 Task: Reply All to email with the signature Eva Nelson with the subject Request for a change in project budget from softage.1@softage.net with the message Can you please send me the latest sales report?
Action: Mouse moved to (27, 46)
Screenshot: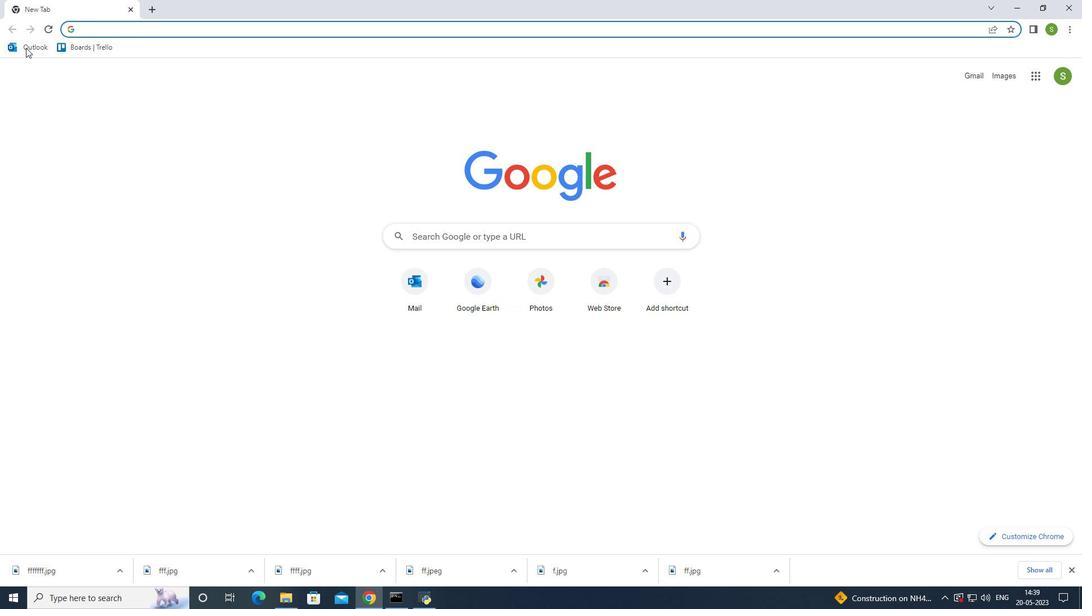 
Action: Mouse pressed left at (27, 46)
Screenshot: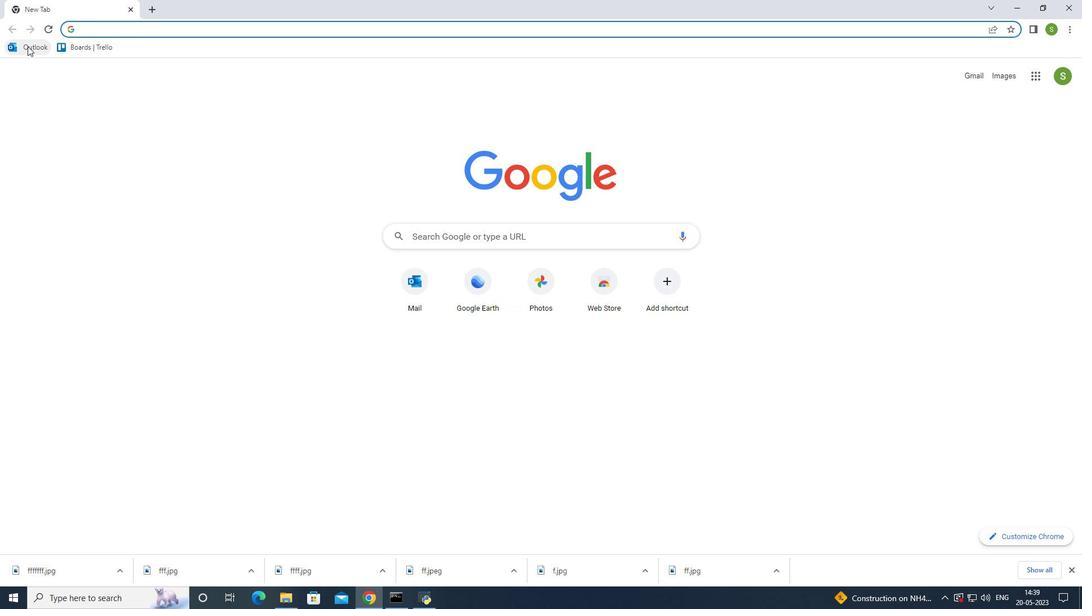 
Action: Mouse moved to (214, 159)
Screenshot: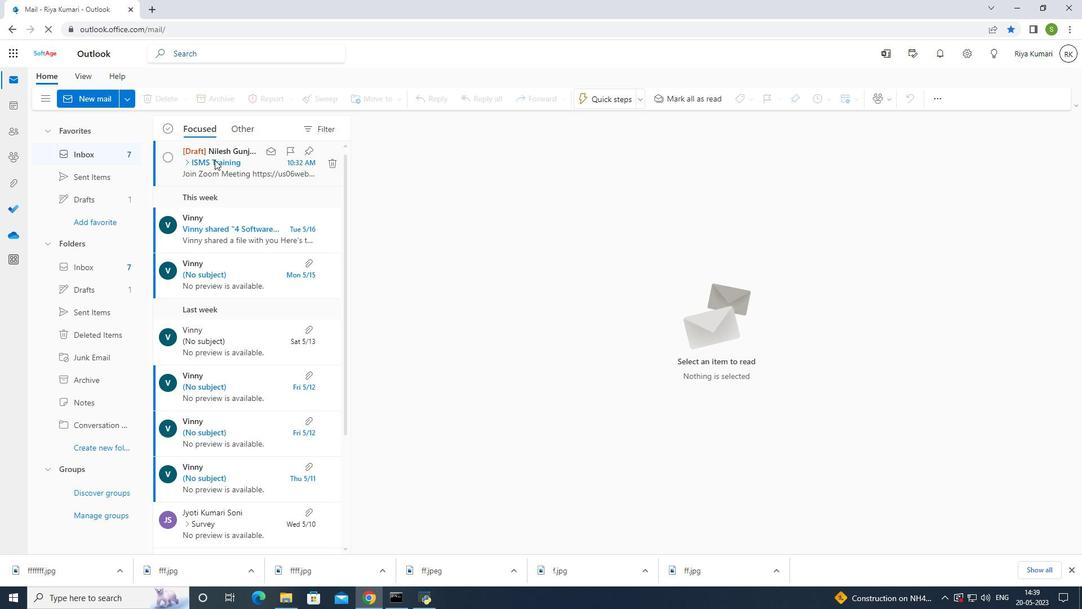 
Action: Mouse pressed left at (214, 159)
Screenshot: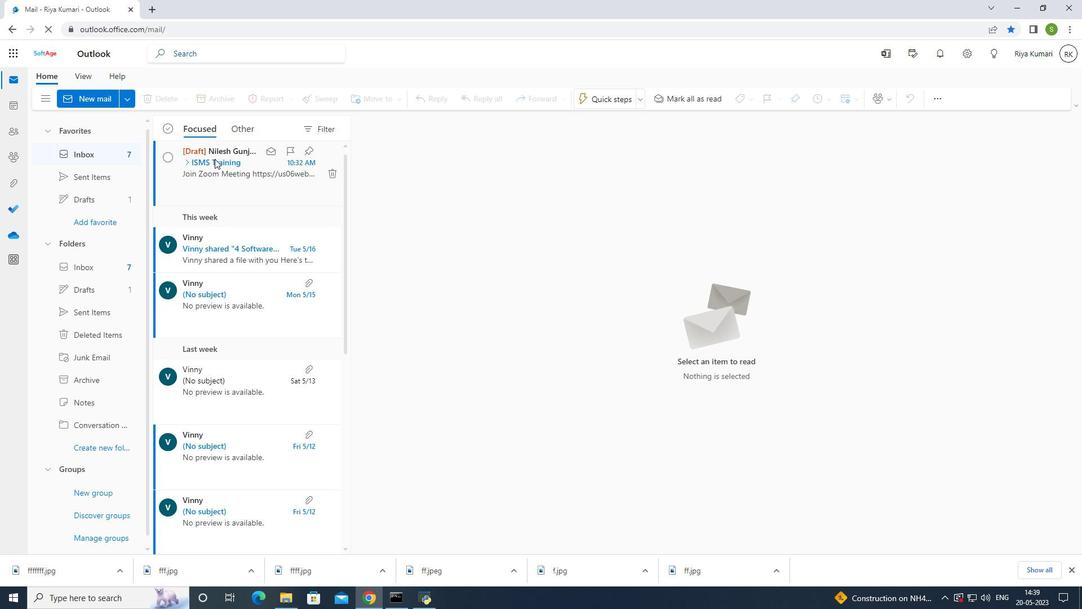 
Action: Mouse pressed left at (214, 159)
Screenshot: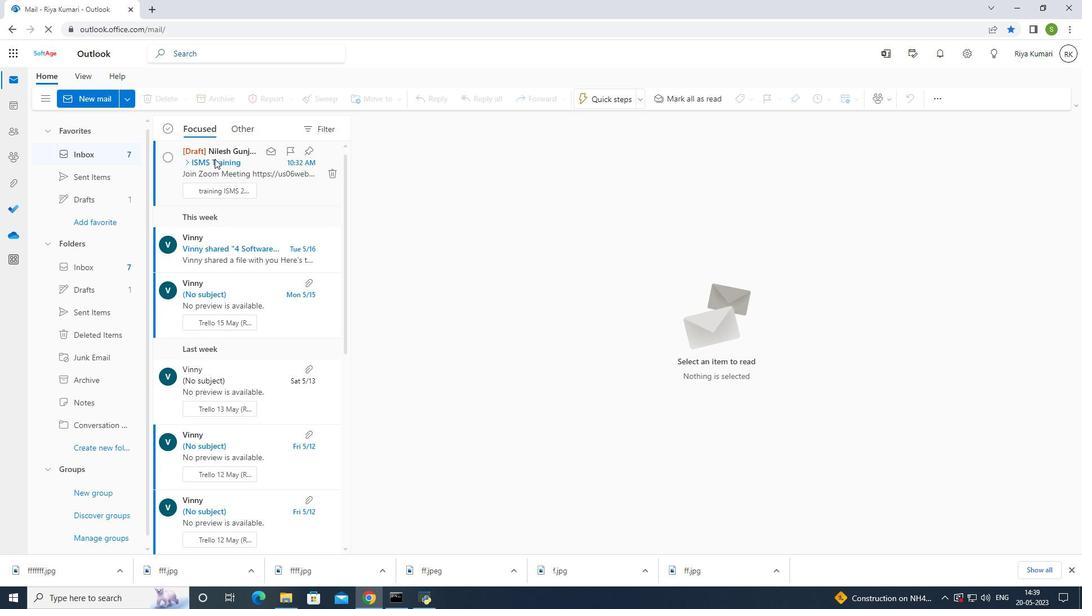 
Action: Mouse moved to (697, 17)
Screenshot: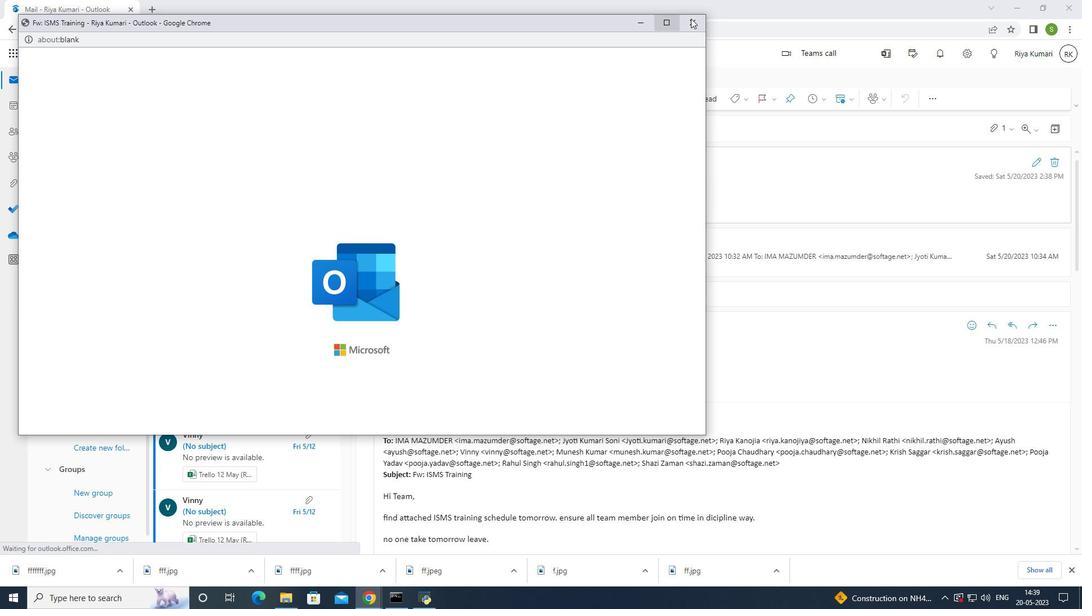 
Action: Mouse pressed left at (697, 17)
Screenshot: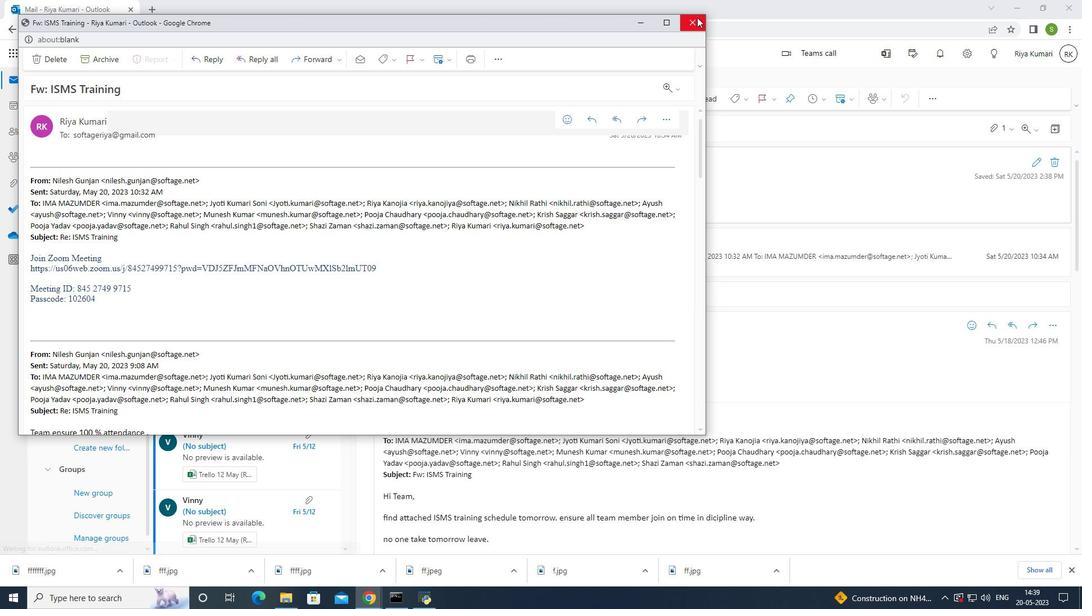 
Action: Mouse moved to (999, 343)
Screenshot: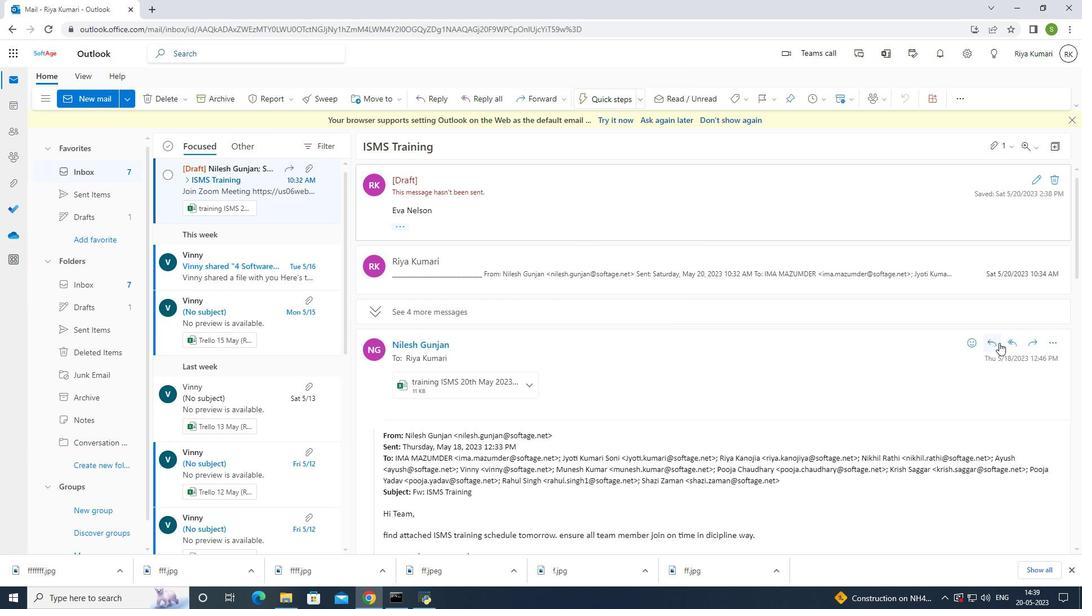 
Action: Mouse pressed left at (999, 343)
Screenshot: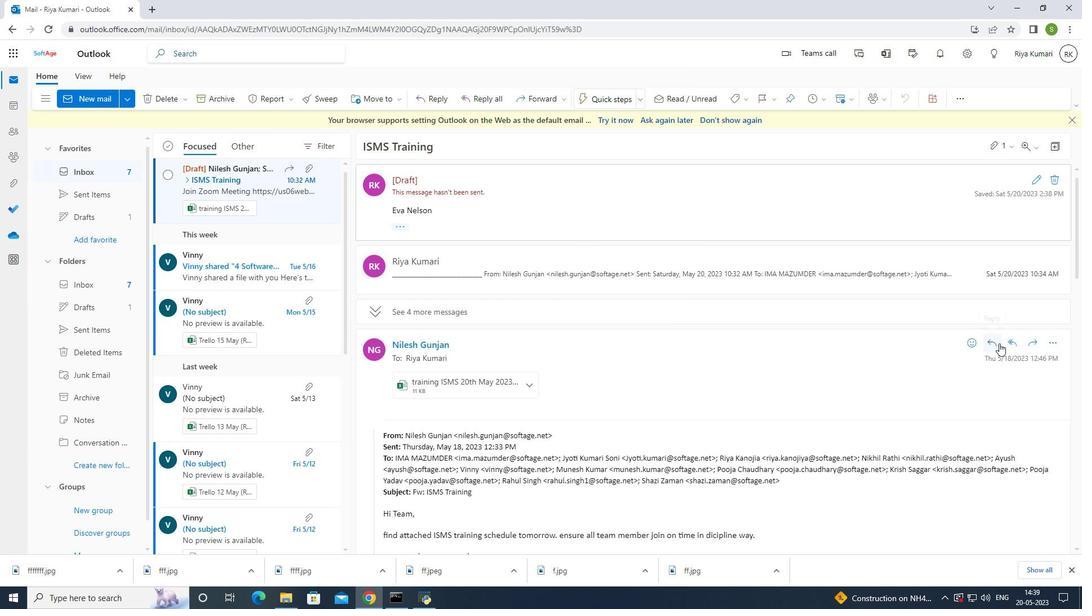 
Action: Mouse moved to (734, 99)
Screenshot: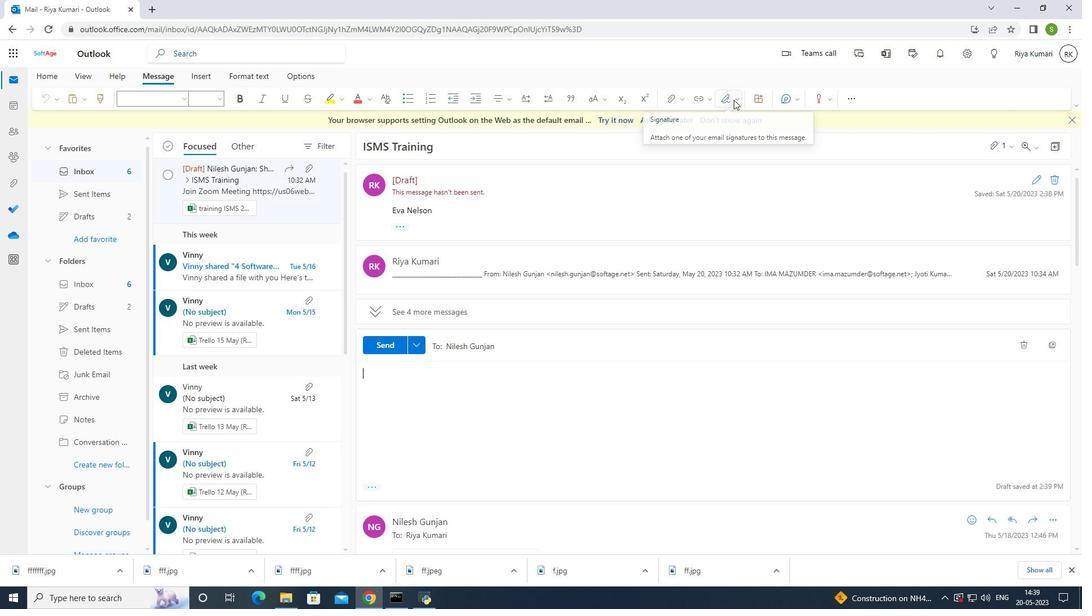 
Action: Mouse pressed left at (734, 99)
Screenshot: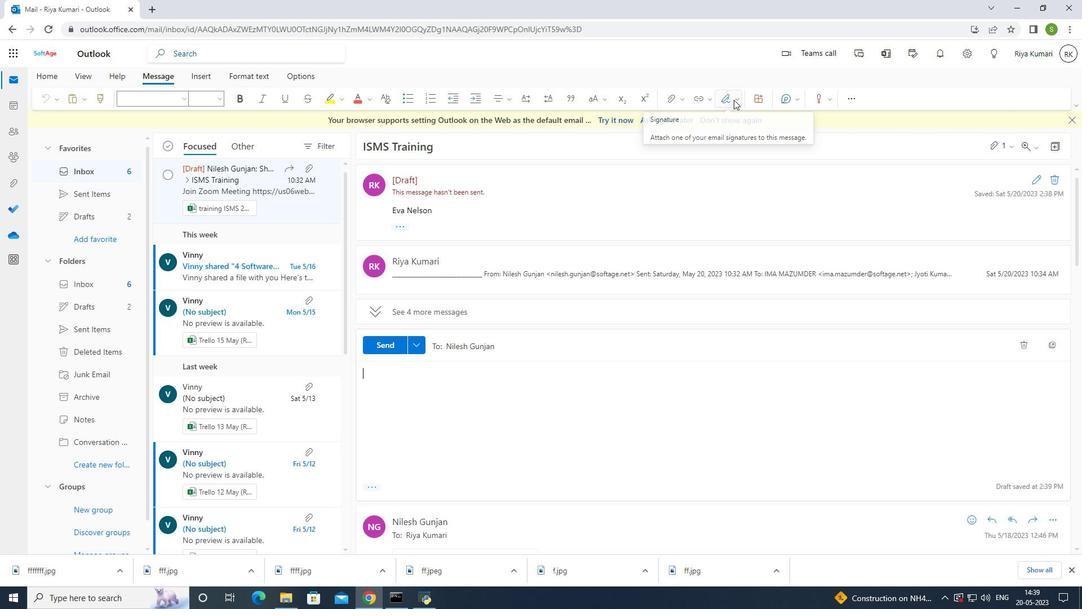
Action: Mouse moved to (718, 147)
Screenshot: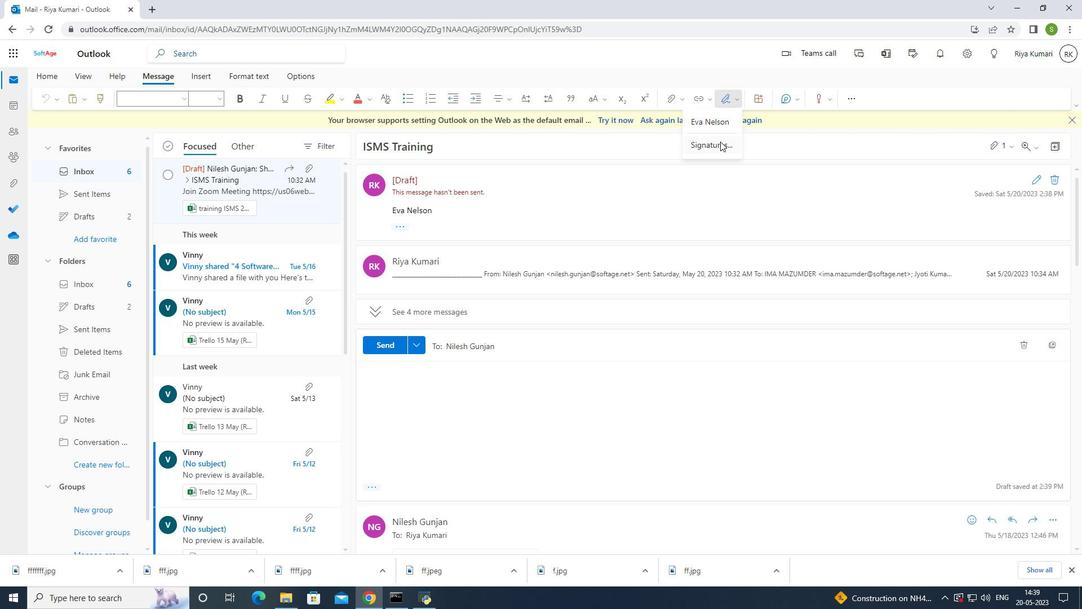 
Action: Mouse pressed left at (718, 147)
Screenshot: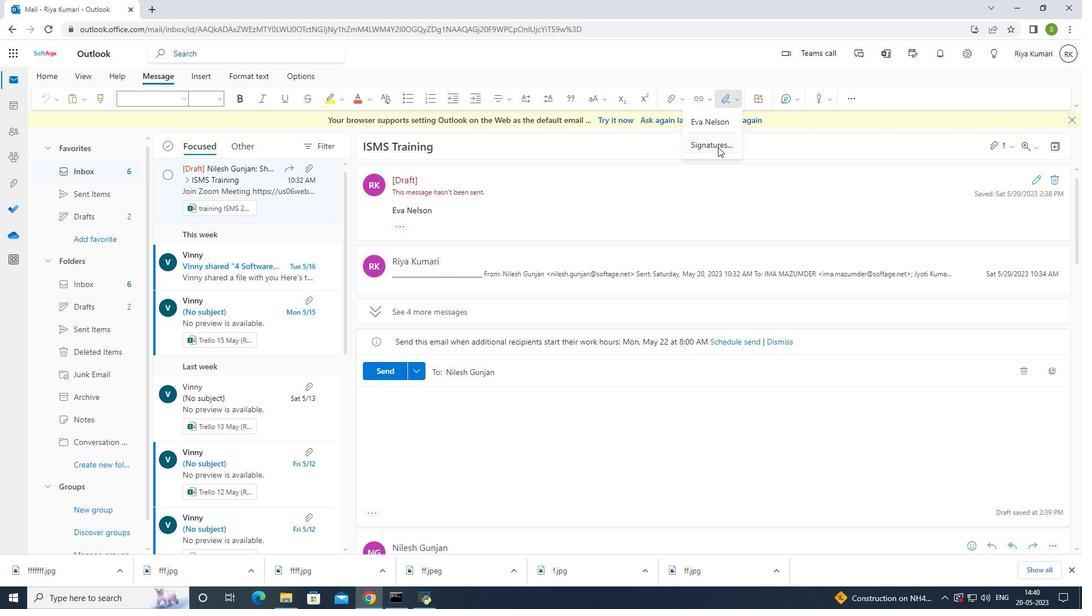 
Action: Mouse moved to (605, 186)
Screenshot: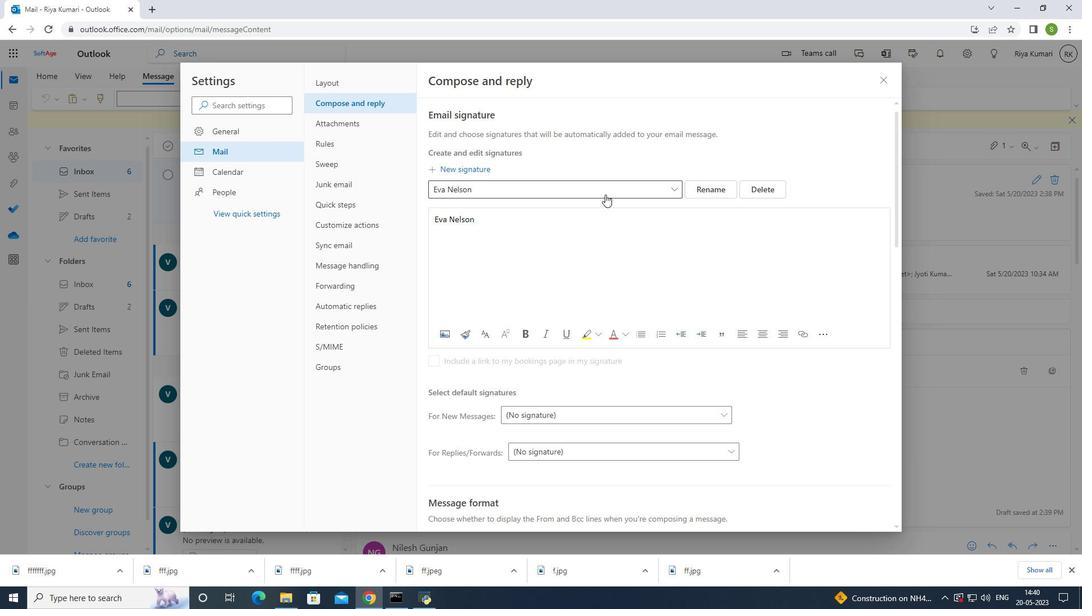 
Action: Mouse pressed left at (605, 186)
Screenshot: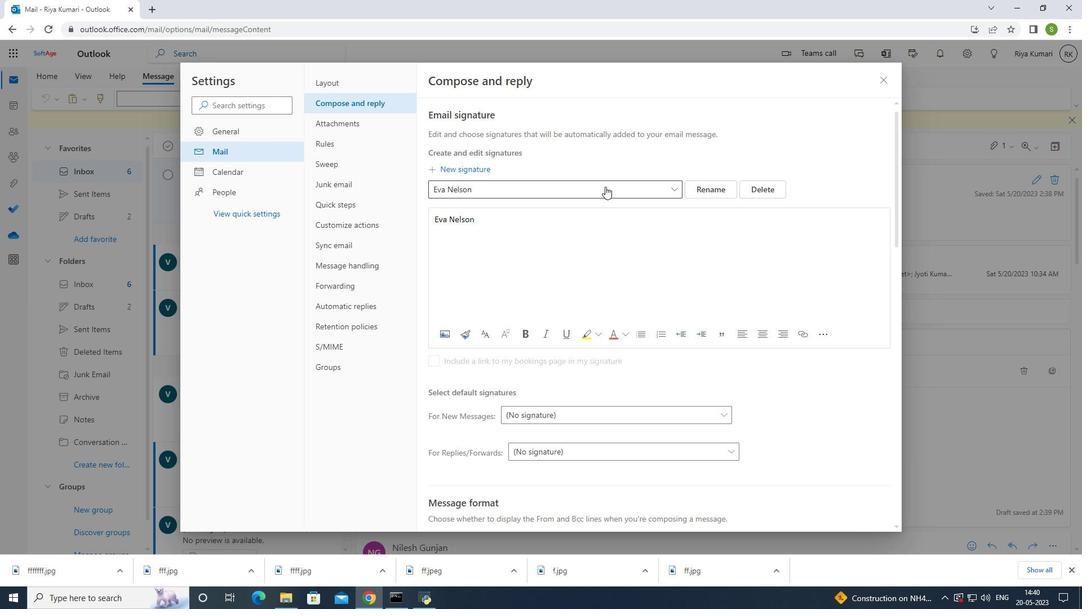 
Action: Key pressed <Key.backspace><Key.backspace>
Screenshot: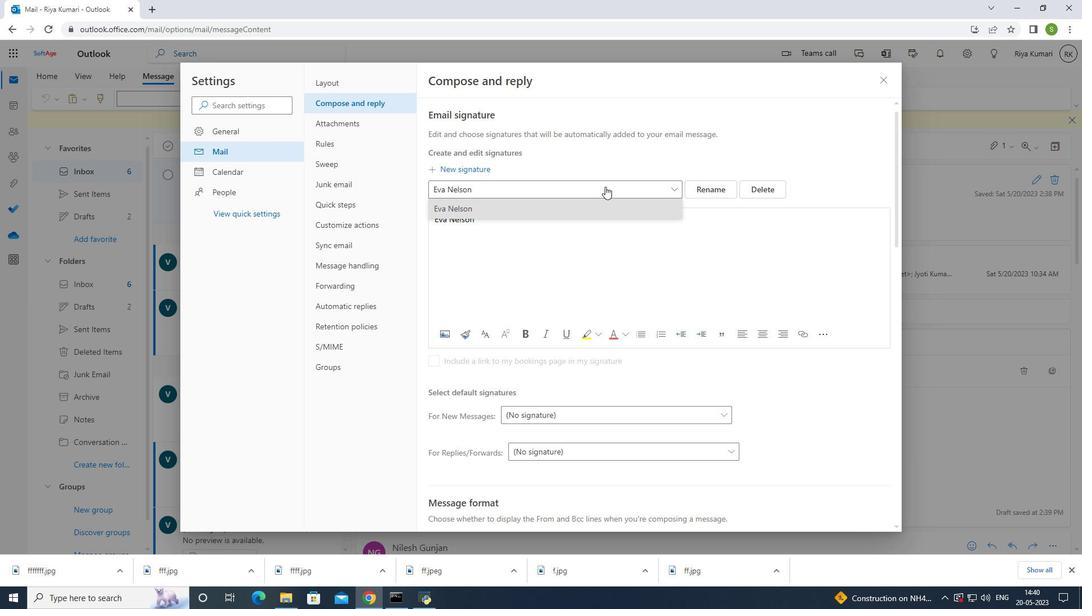 
Action: Mouse moved to (474, 186)
Screenshot: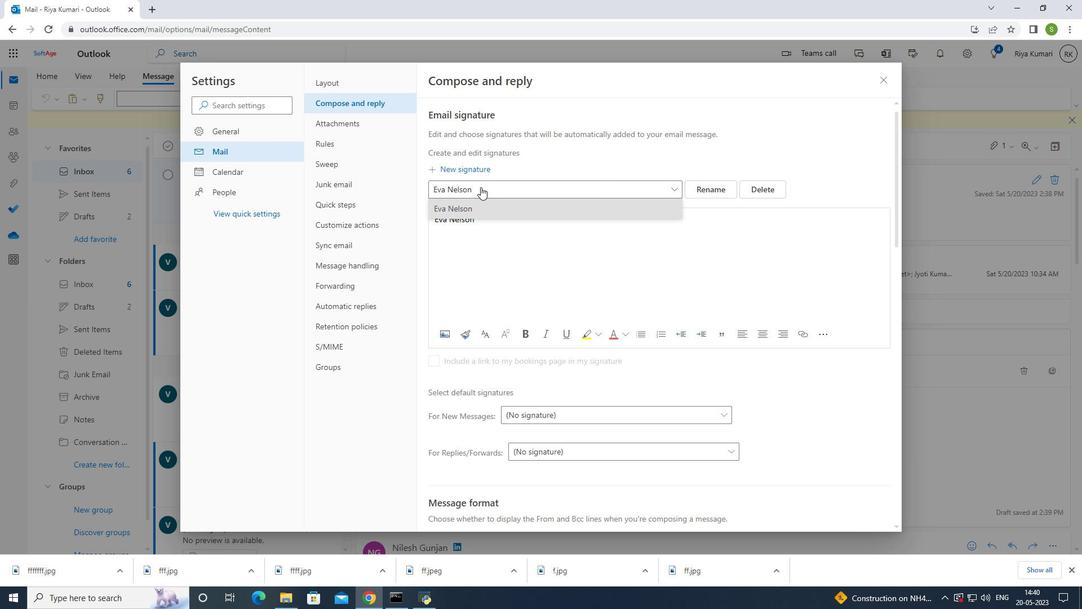 
Action: Mouse pressed left at (474, 186)
Screenshot: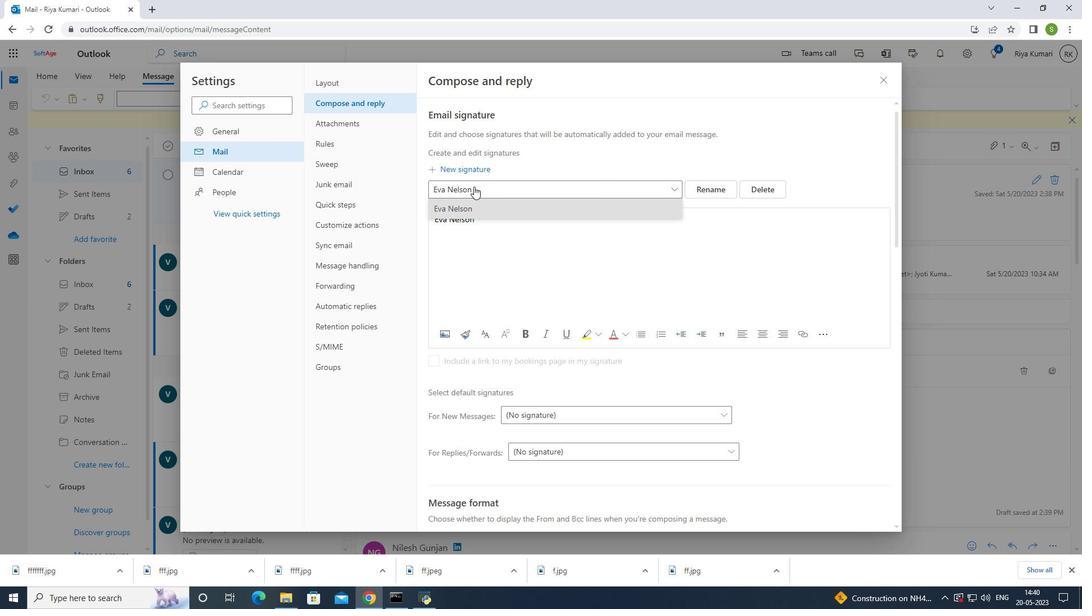 
Action: Mouse moved to (473, 191)
Screenshot: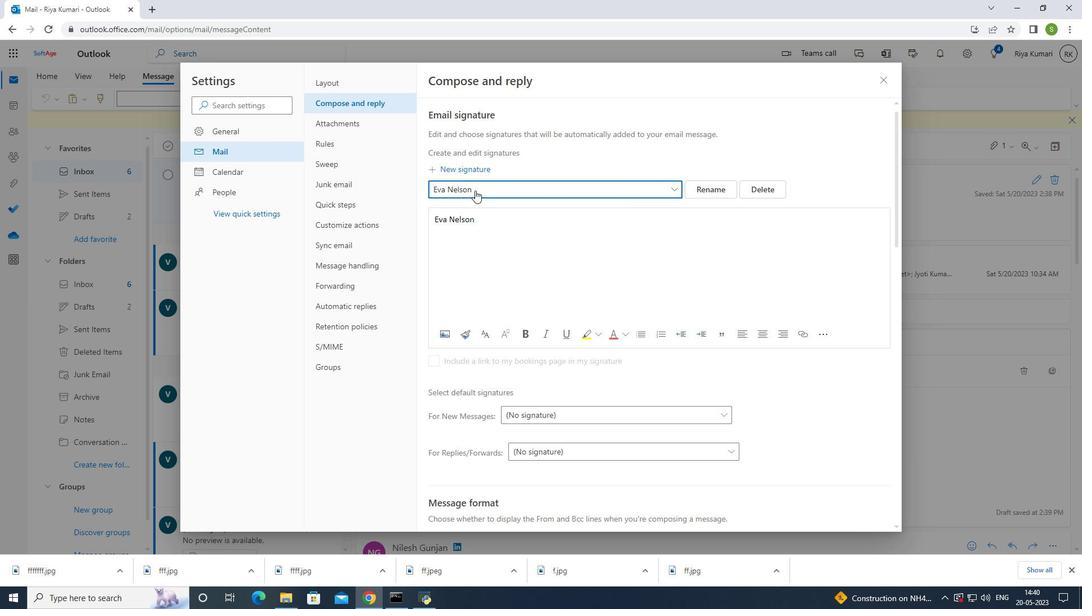 
Action: Mouse pressed left at (473, 191)
Screenshot: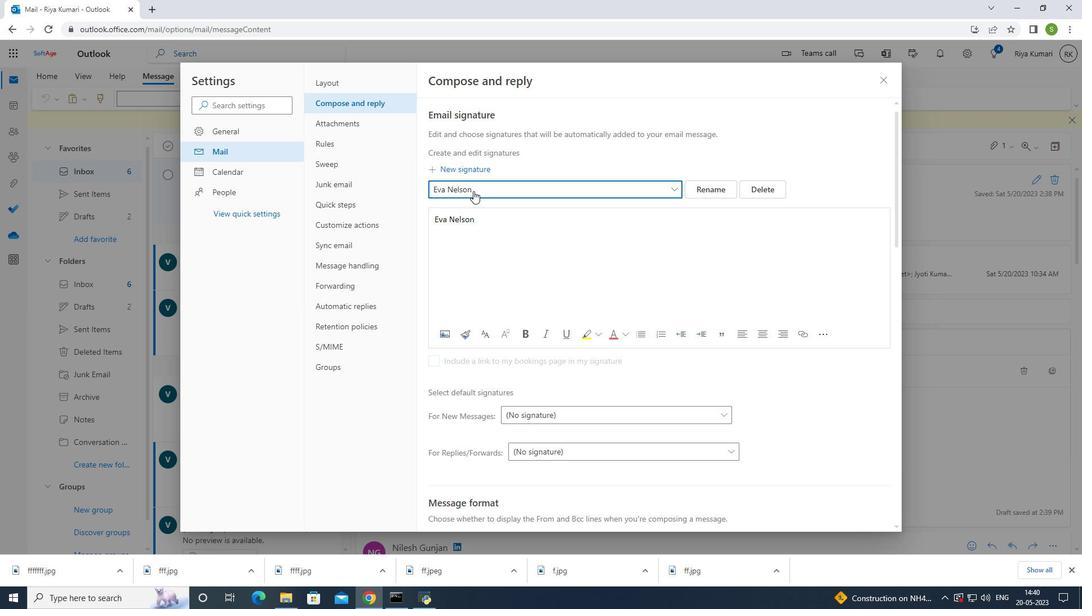 
Action: Mouse pressed left at (473, 191)
Screenshot: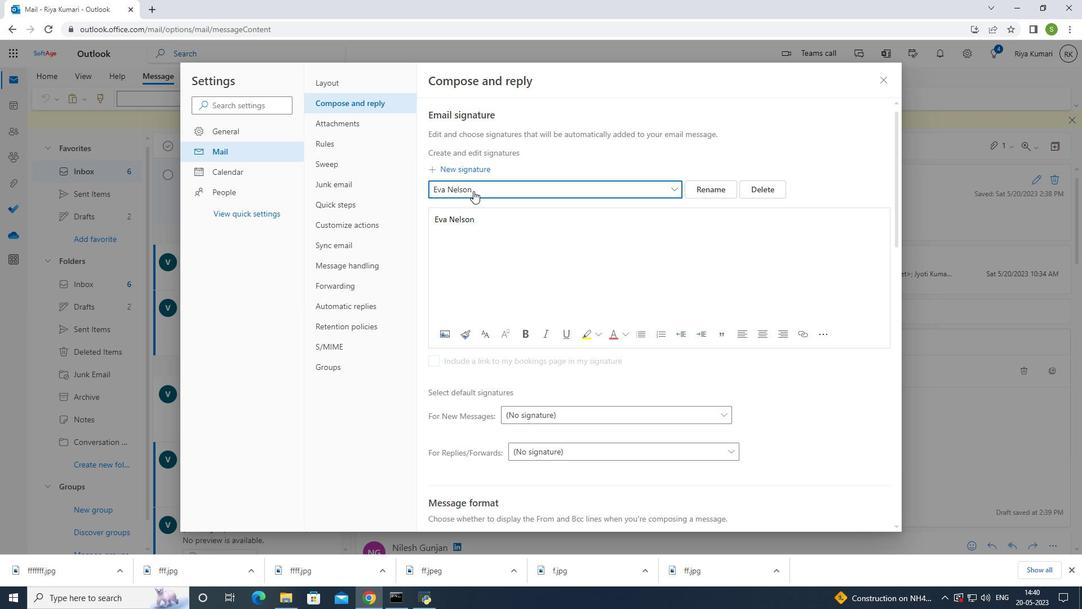 
Action: Mouse pressed left at (473, 191)
Screenshot: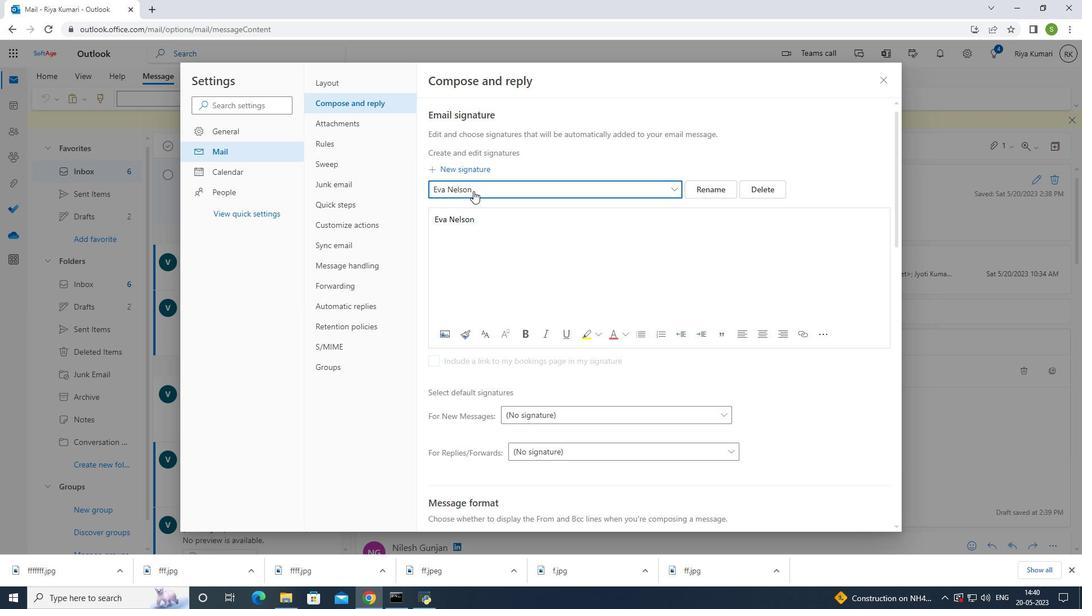 
Action: Mouse moved to (571, 207)
Screenshot: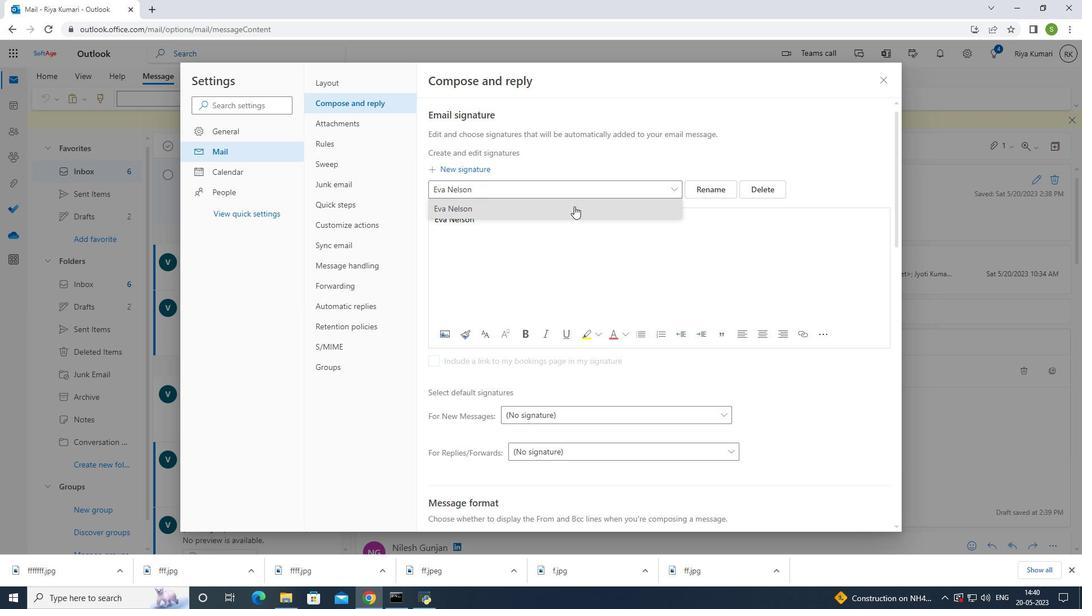 
Action: Mouse pressed left at (571, 207)
Screenshot: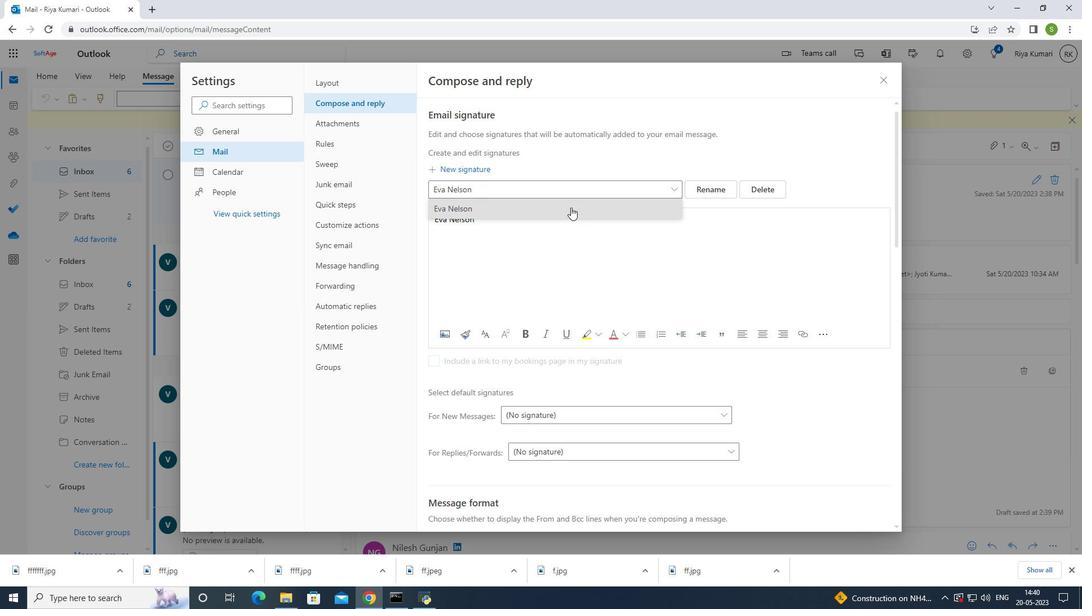 
Action: Mouse moved to (488, 218)
Screenshot: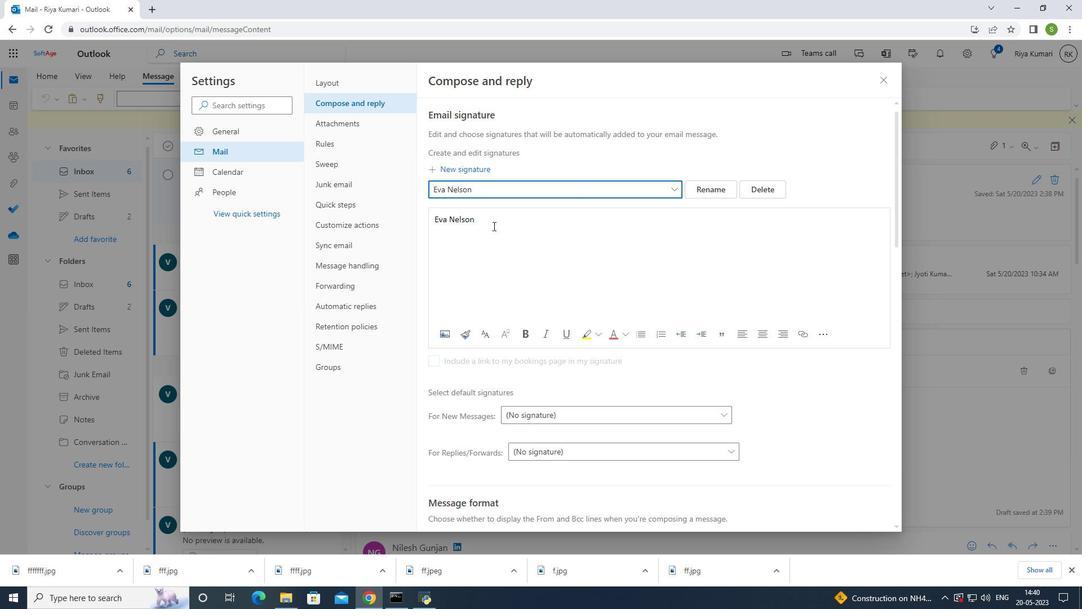 
Action: Mouse pressed left at (488, 218)
Screenshot: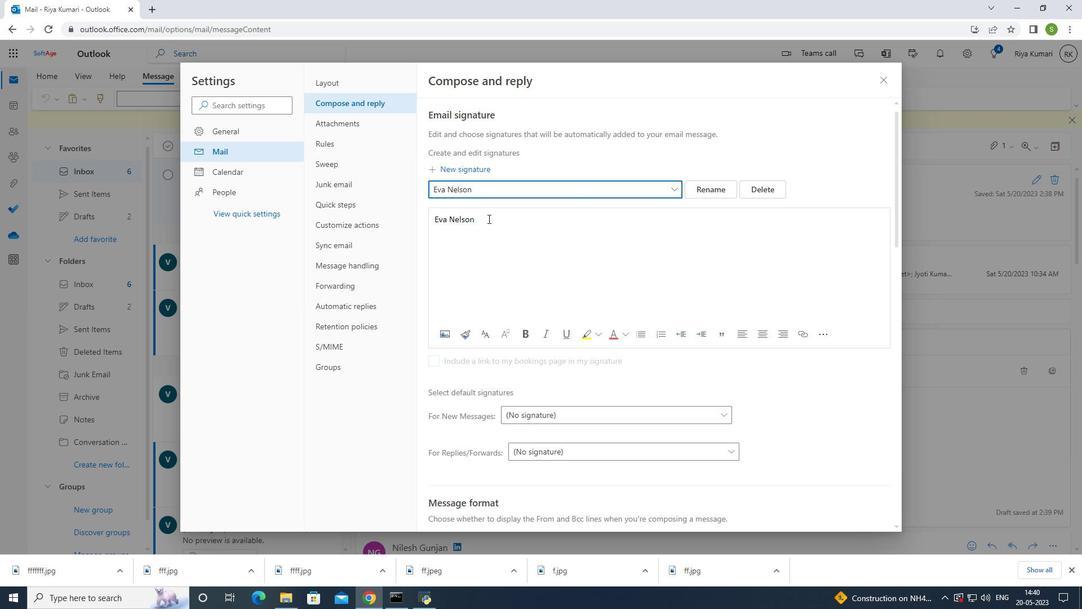 
Action: Mouse moved to (492, 216)
Screenshot: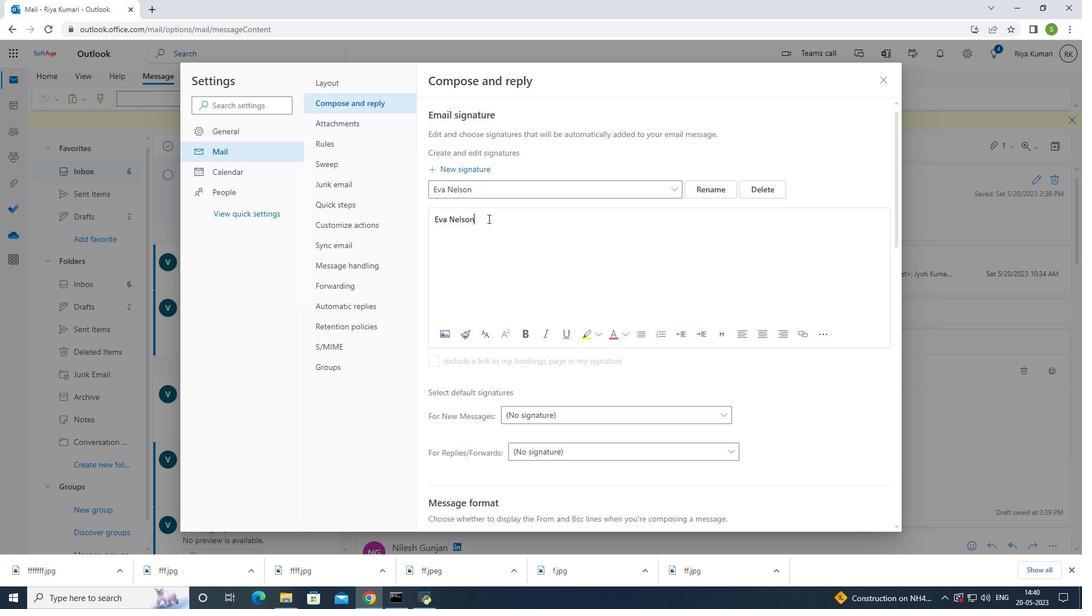 
Action: Key pressed <Key.backspace><Key.backspace><Key.backspace><Key.backspace><Key.backspace><Key.backspace><Key.backspace><Key.backspace><Key.backspace><Key.backspace><Key.backspace><Key.backspace><Key.backspace><Key.backspace><Key.backspace><Key.backspace><Key.shift><Key.shift><Key.shift><Key.shift><Key.shift><Key.shift><Key.shift><Key.shift><Key.shift><Key.shift><Key.shift><Key.shift><Key.shift><Key.shift><Key.shift><Key.shift><Key.shift><Key.shift><Key.shift><Key.shift>Eva<Key.space><Key.shift>Nelson<Key.enter>
Screenshot: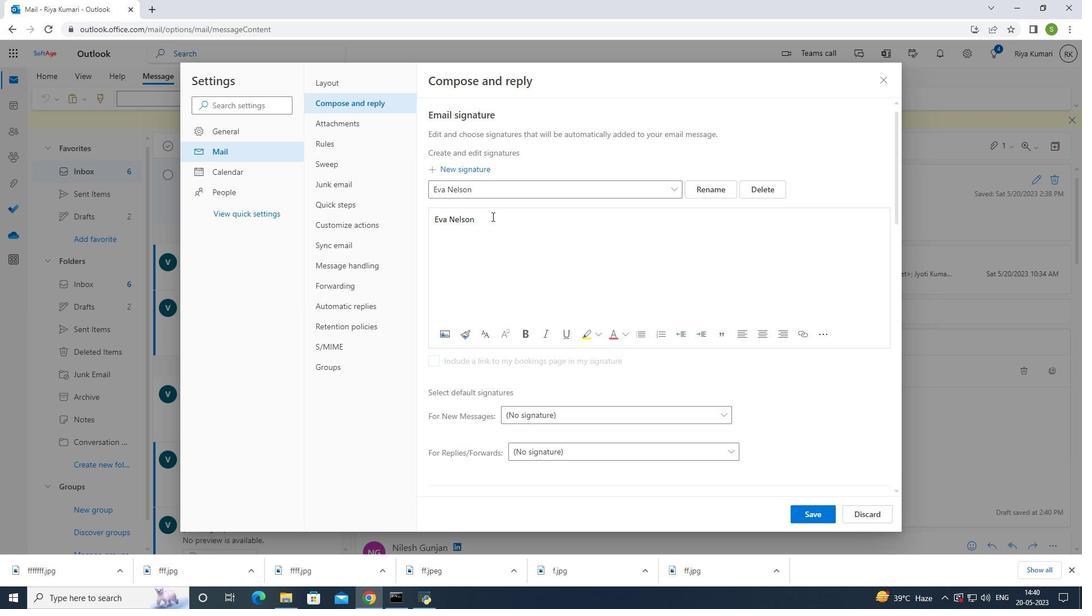 
Action: Mouse moved to (813, 517)
Screenshot: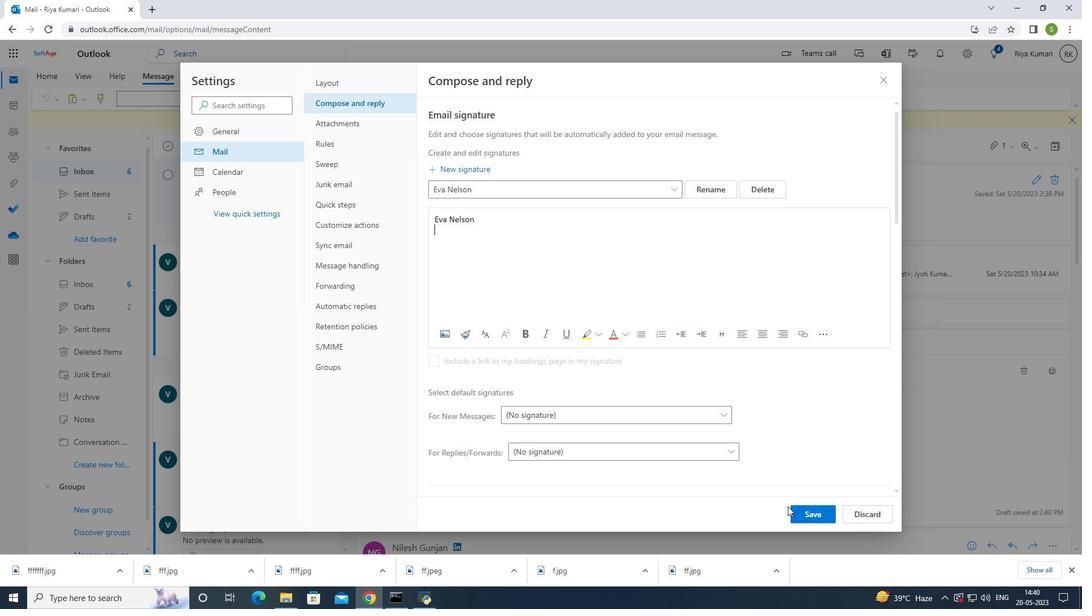 
Action: Mouse pressed left at (813, 517)
Screenshot: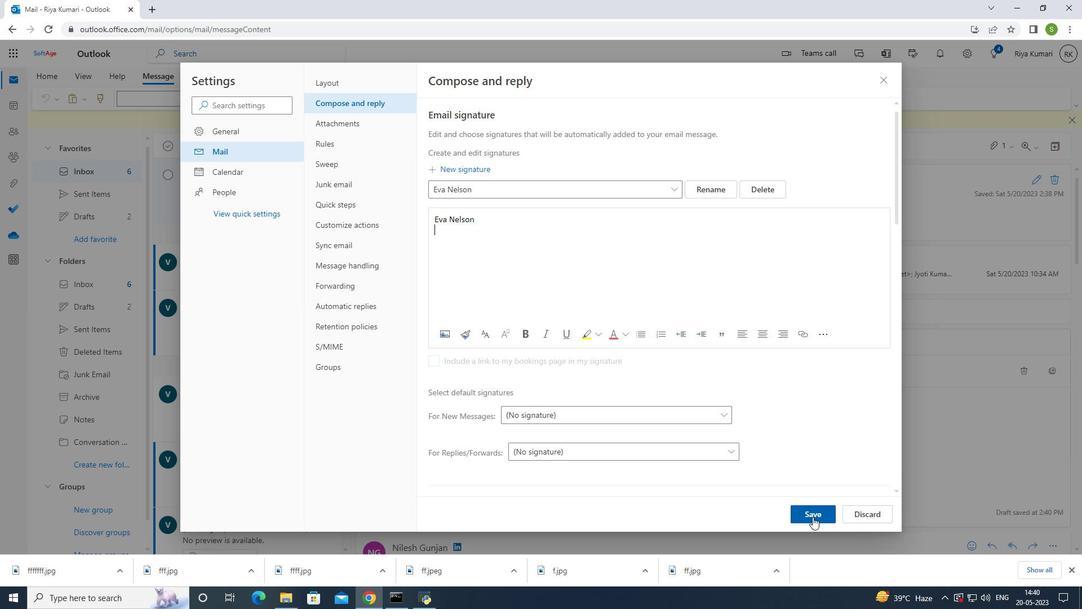 
Action: Mouse moved to (888, 75)
Screenshot: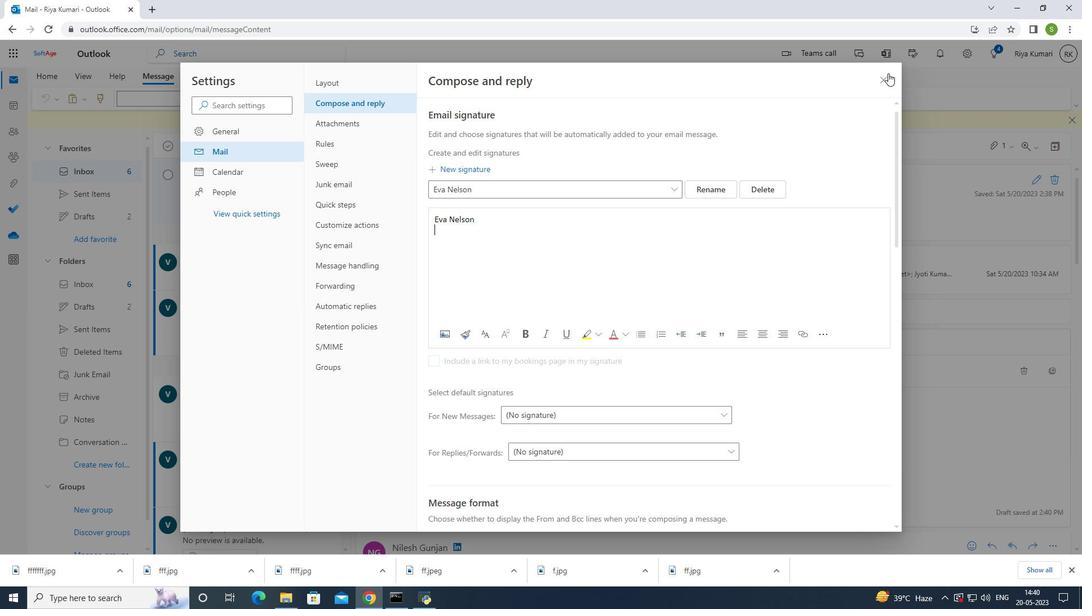 
Action: Mouse pressed left at (888, 75)
Screenshot: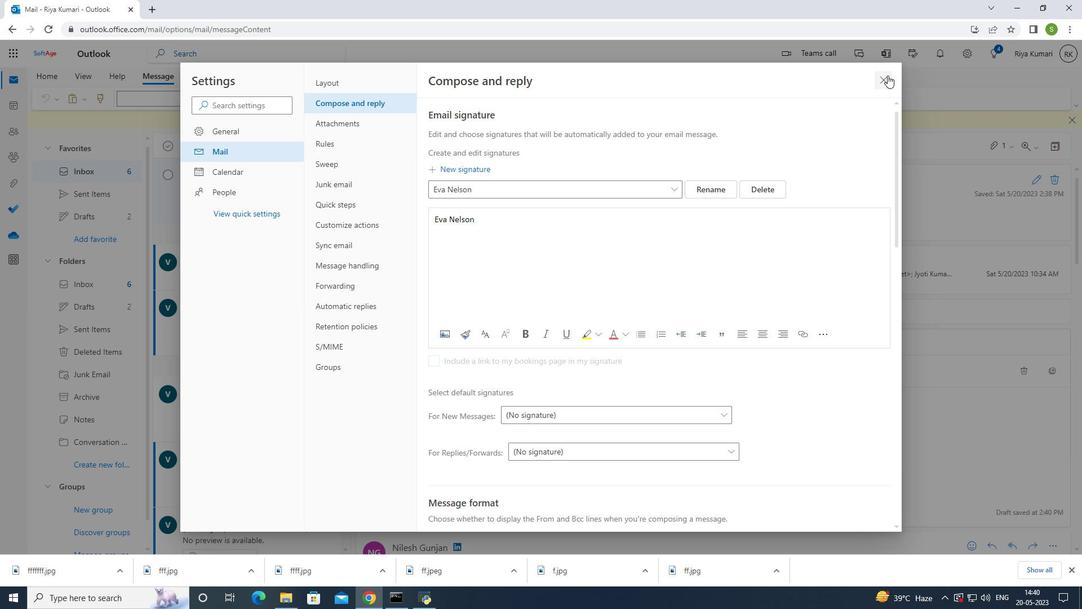 
Action: Mouse moved to (416, 400)
Screenshot: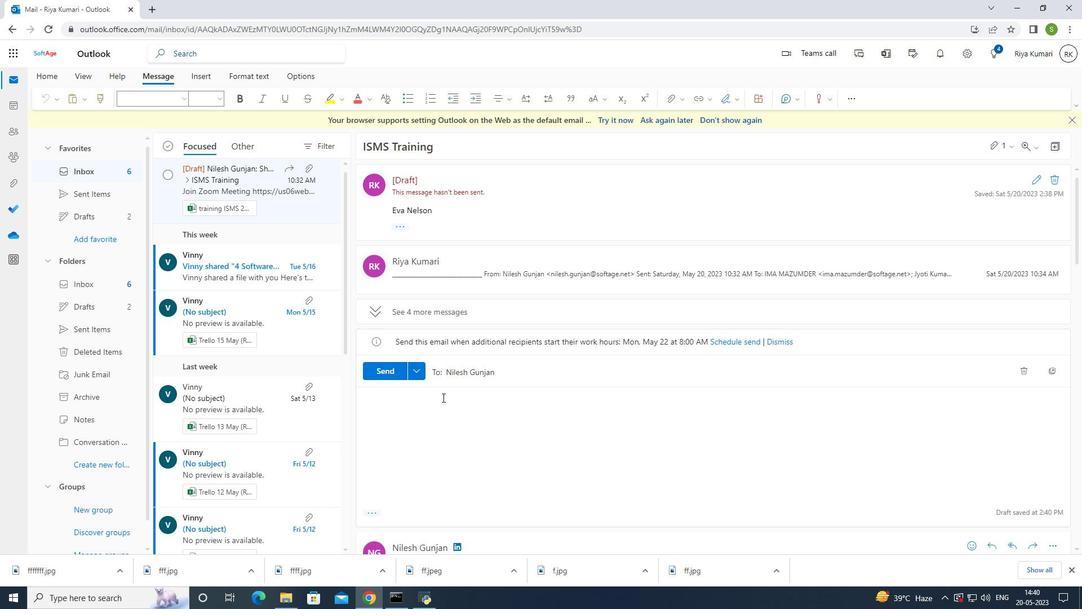 
Action: Mouse pressed left at (416, 400)
Screenshot: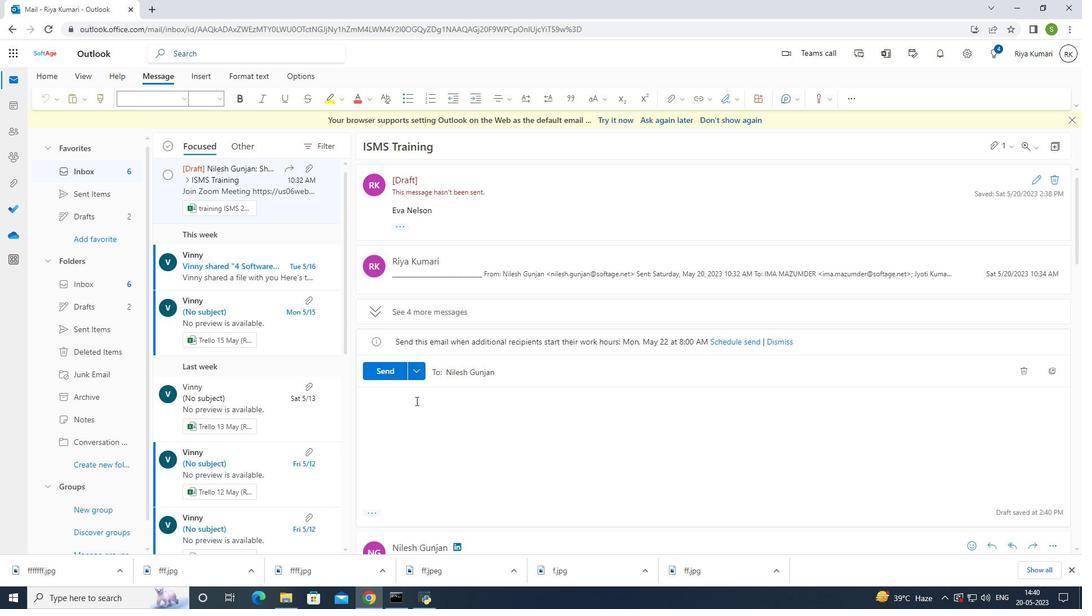 
Action: Mouse moved to (497, 369)
Screenshot: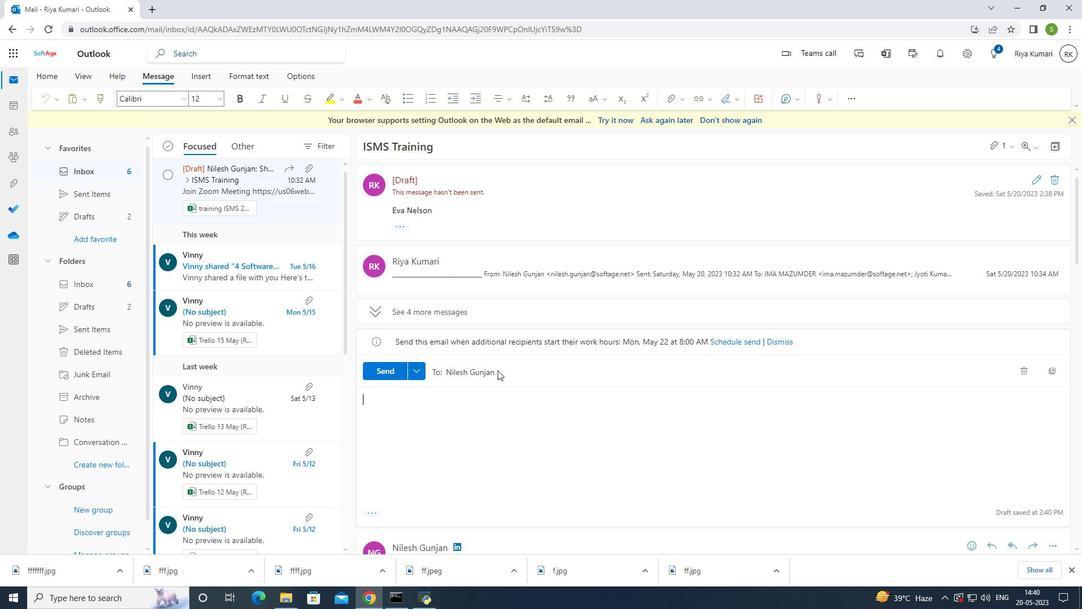 
Action: Mouse pressed left at (497, 369)
Screenshot: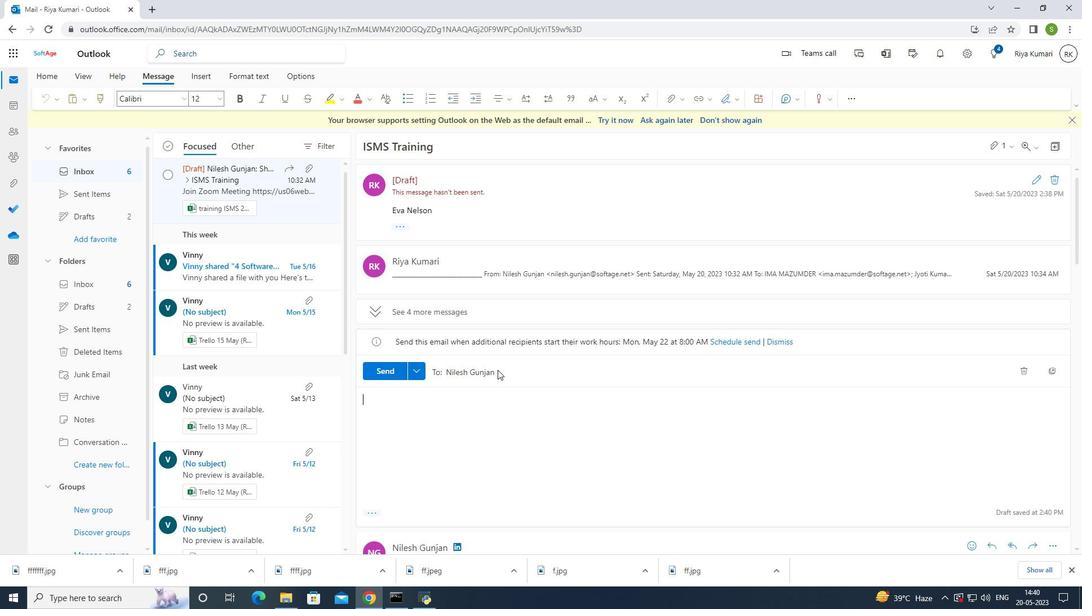 
Action: Mouse moved to (462, 400)
Screenshot: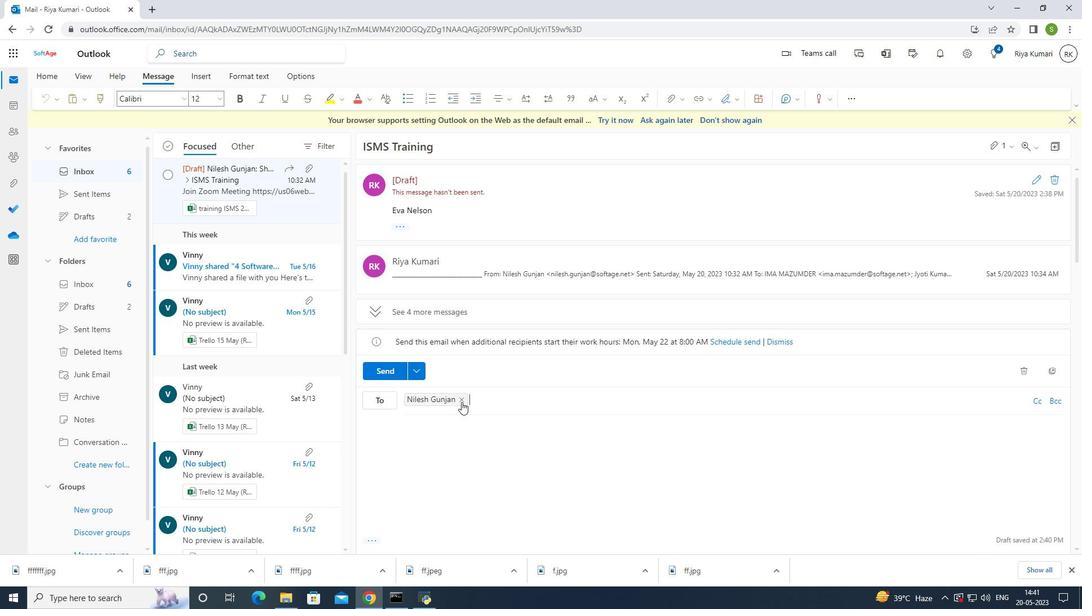 
Action: Mouse pressed left at (462, 400)
Screenshot: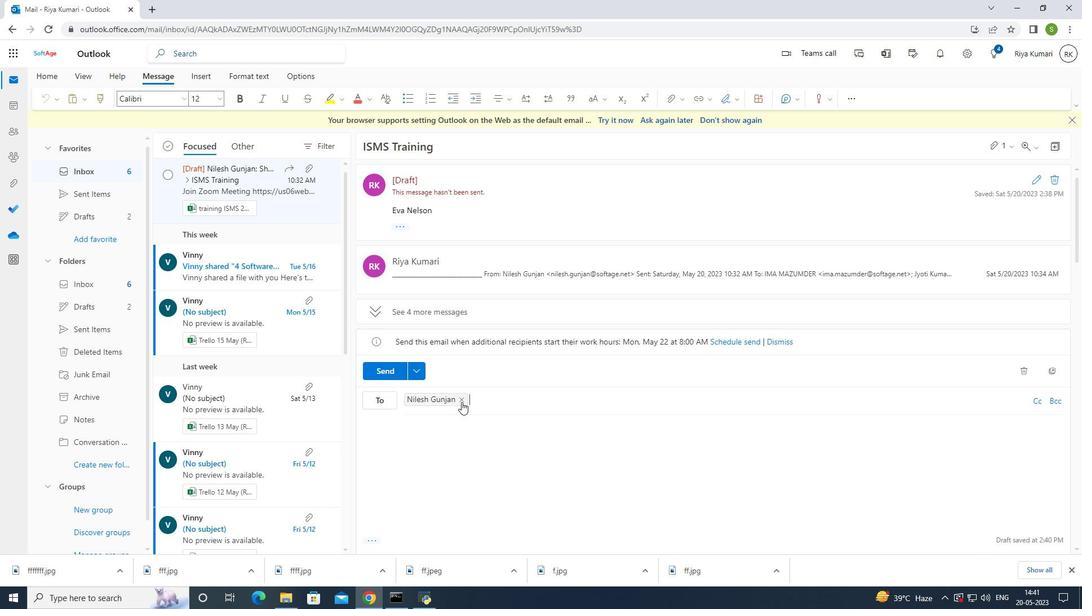 
Action: Mouse moved to (392, 415)
Screenshot: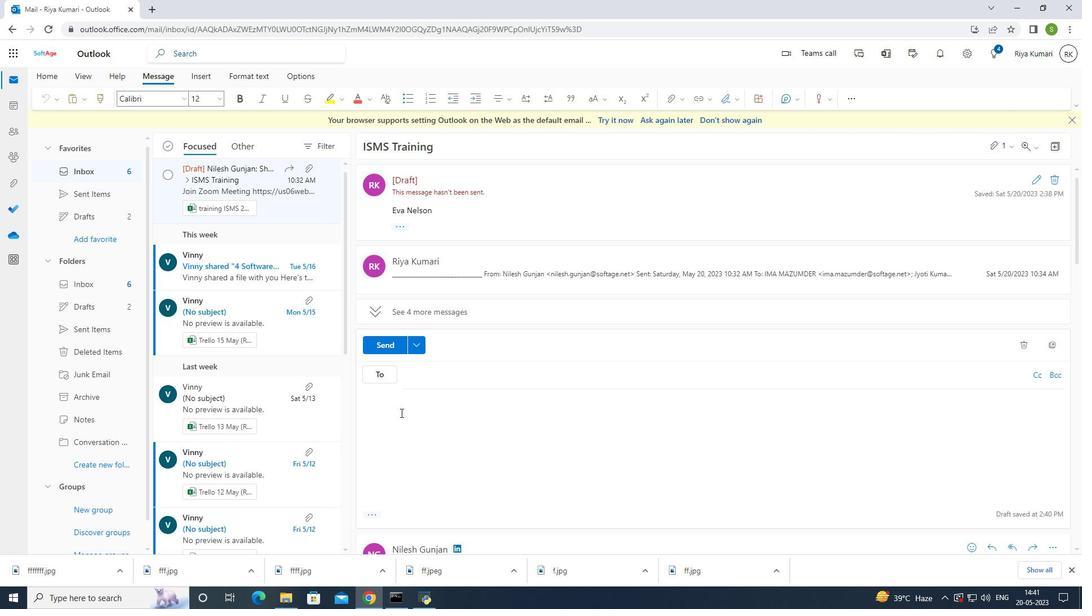 
Action: Mouse pressed right at (392, 415)
Screenshot: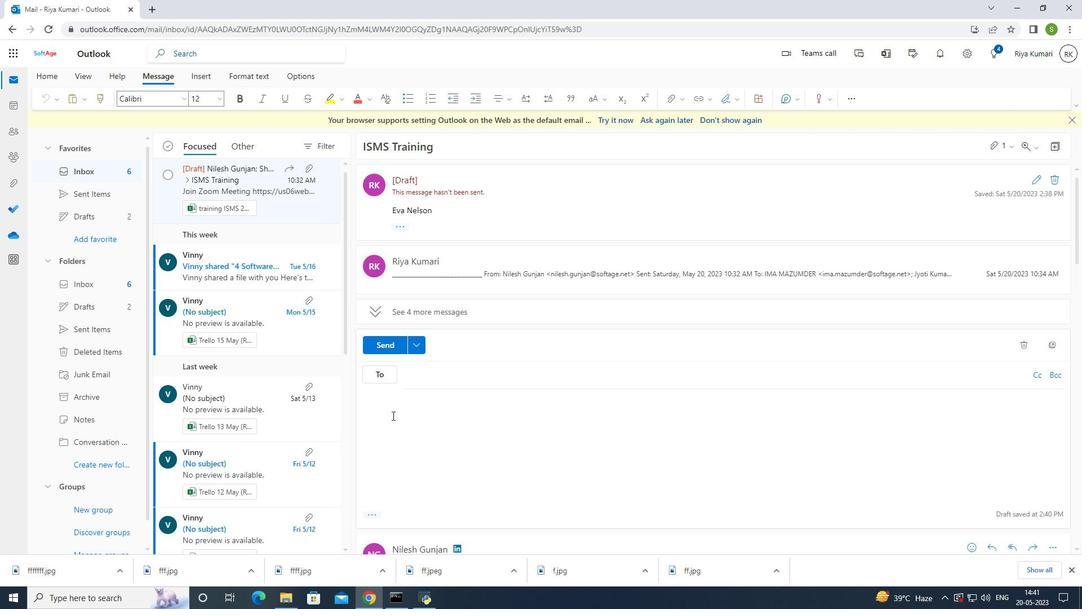 
Action: Key pressed ctrl+V
Screenshot: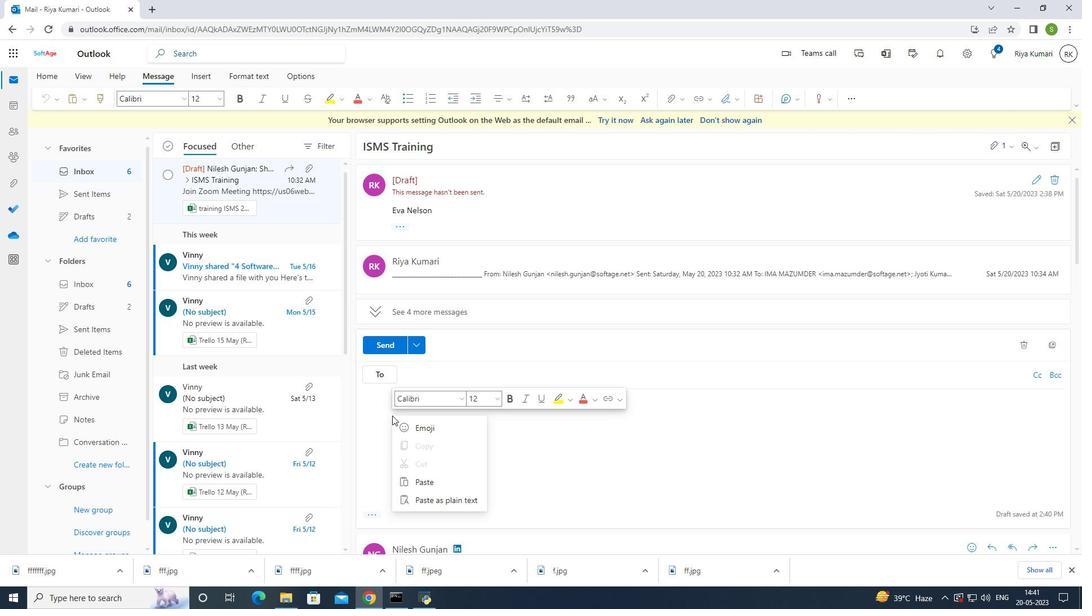 
Action: Mouse moved to (378, 426)
Screenshot: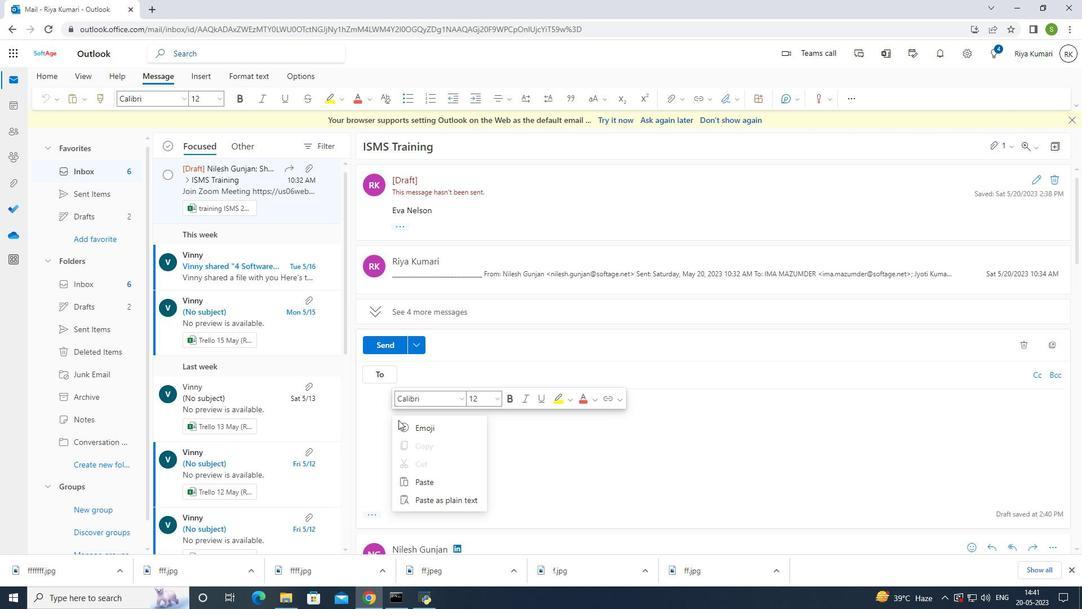 
Action: Mouse pressed left at (378, 426)
Screenshot: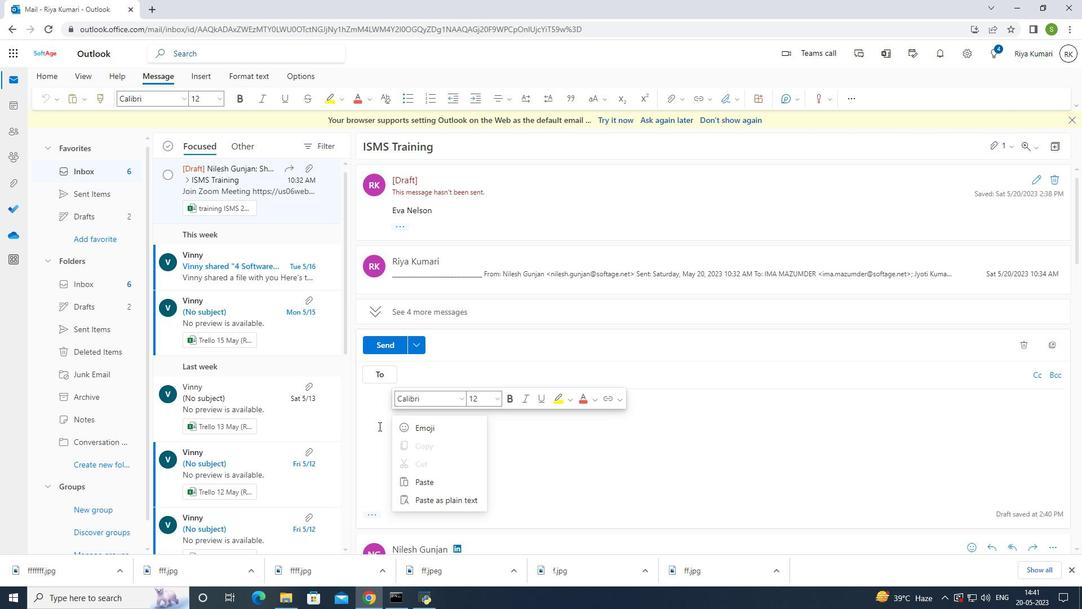 
Action: Mouse moved to (378, 426)
Screenshot: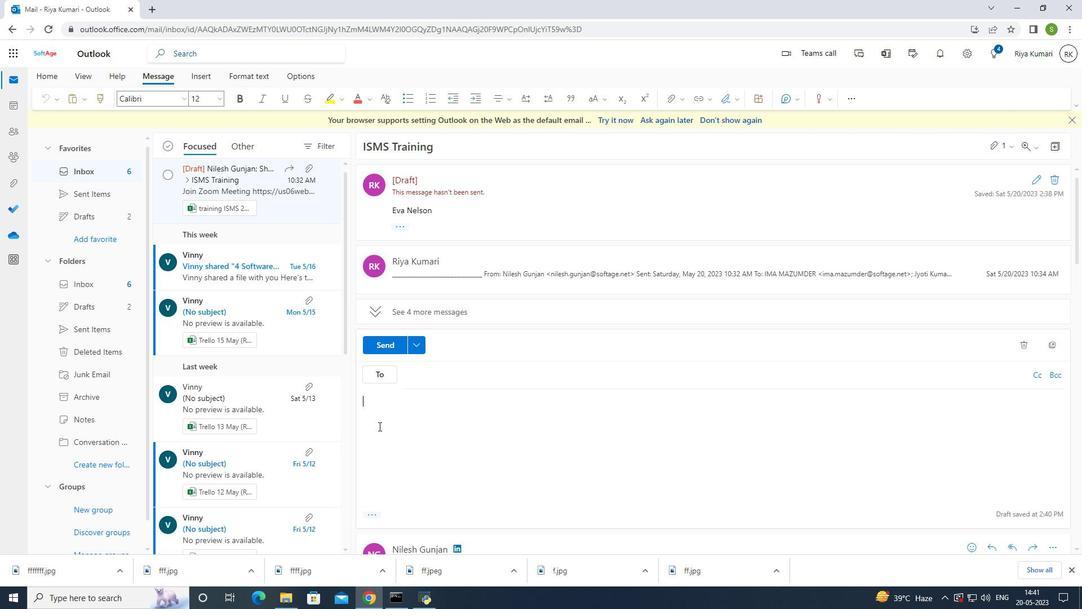 
Action: Key pressed ctrl+V
Screenshot: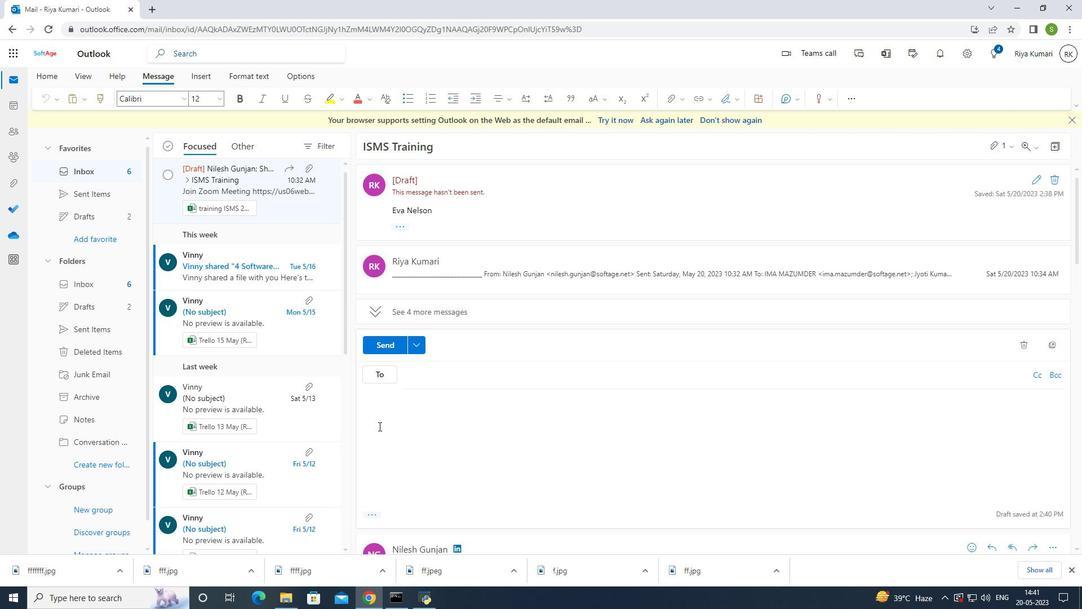 
Action: Mouse moved to (447, 376)
Screenshot: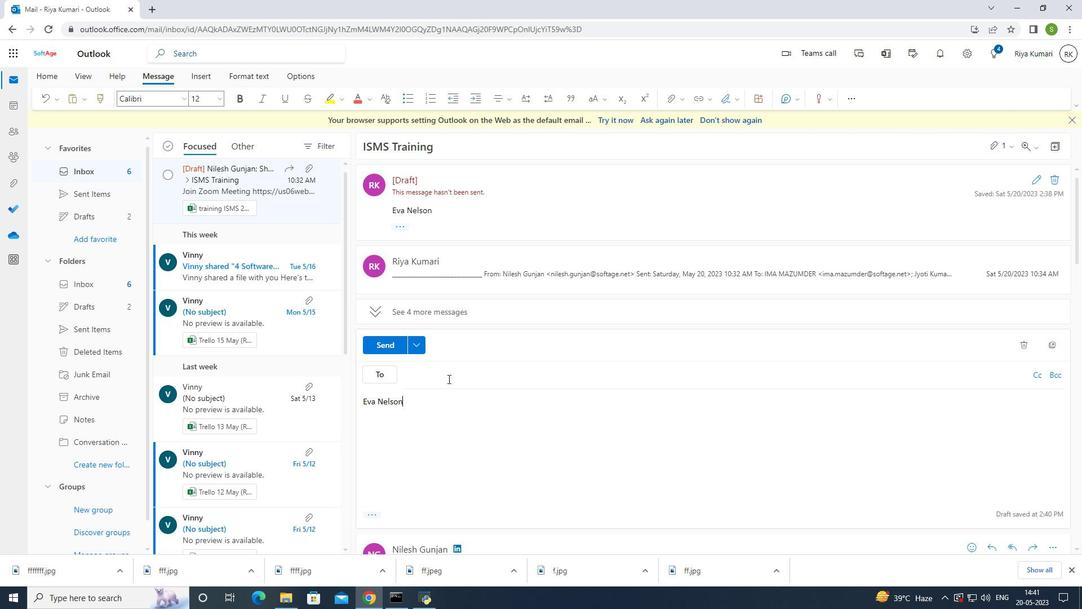 
Action: Mouse pressed left at (447, 376)
Screenshot: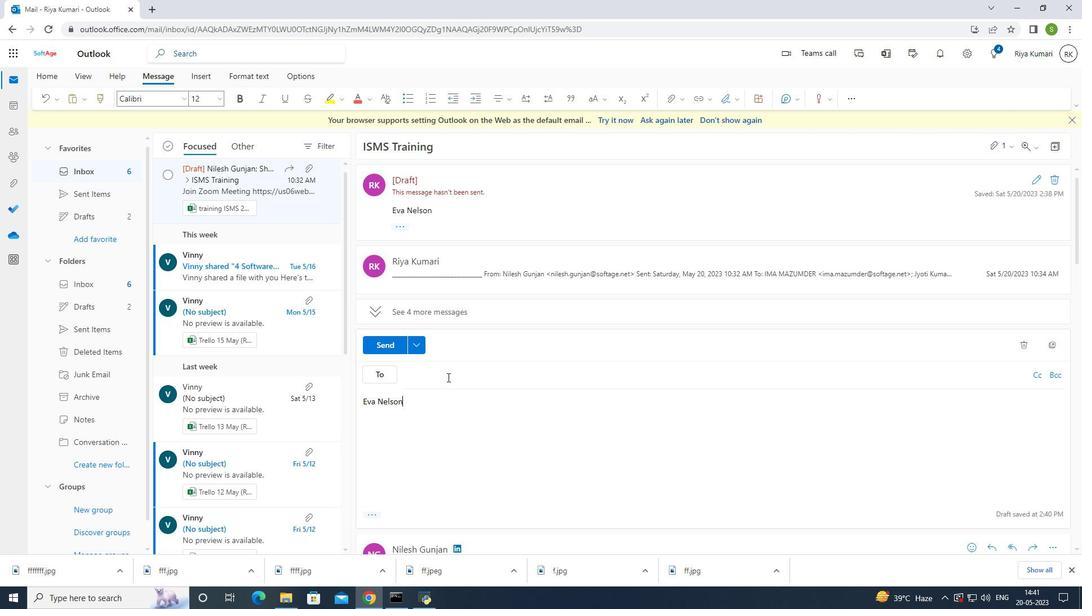 
Action: Key pressed softage,1<Key.shift>@softage.net<Key.enter>
Screenshot: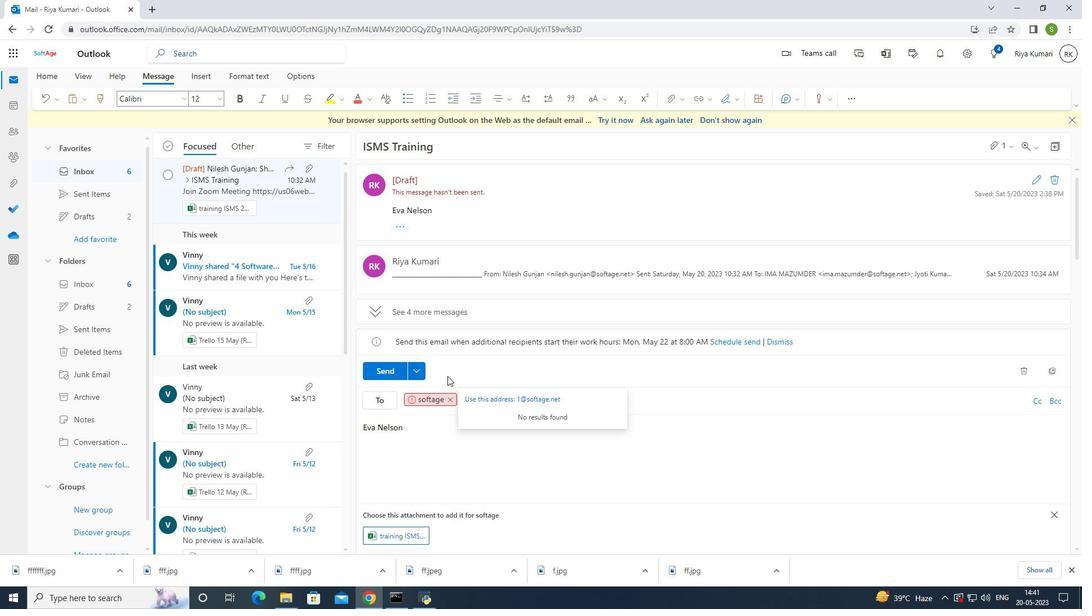 
Action: Mouse moved to (448, 417)
Screenshot: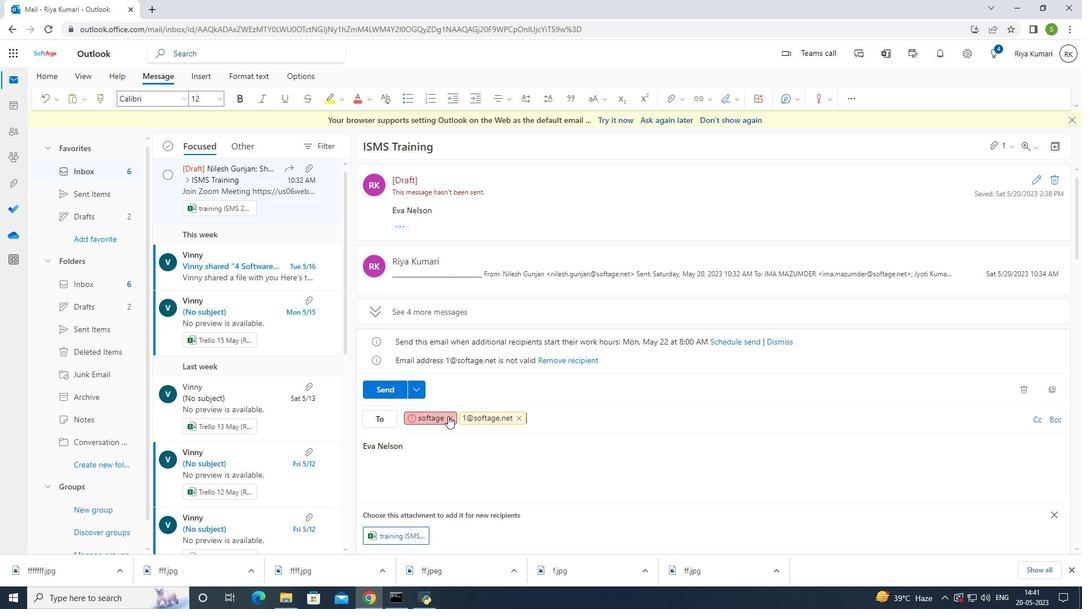 
Action: Mouse pressed left at (448, 417)
Screenshot: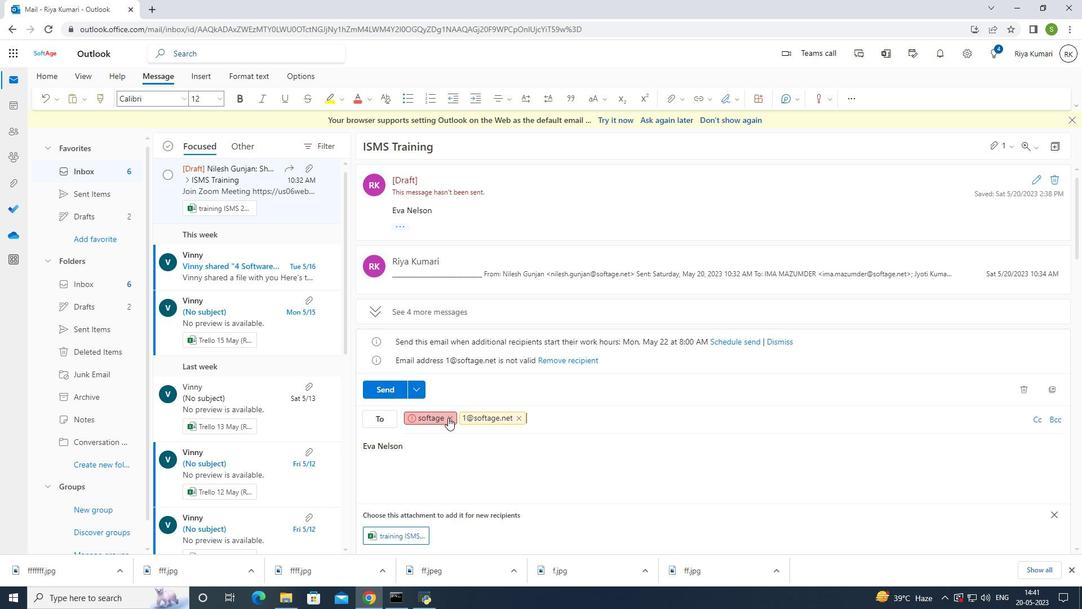 
Action: Mouse moved to (487, 417)
Screenshot: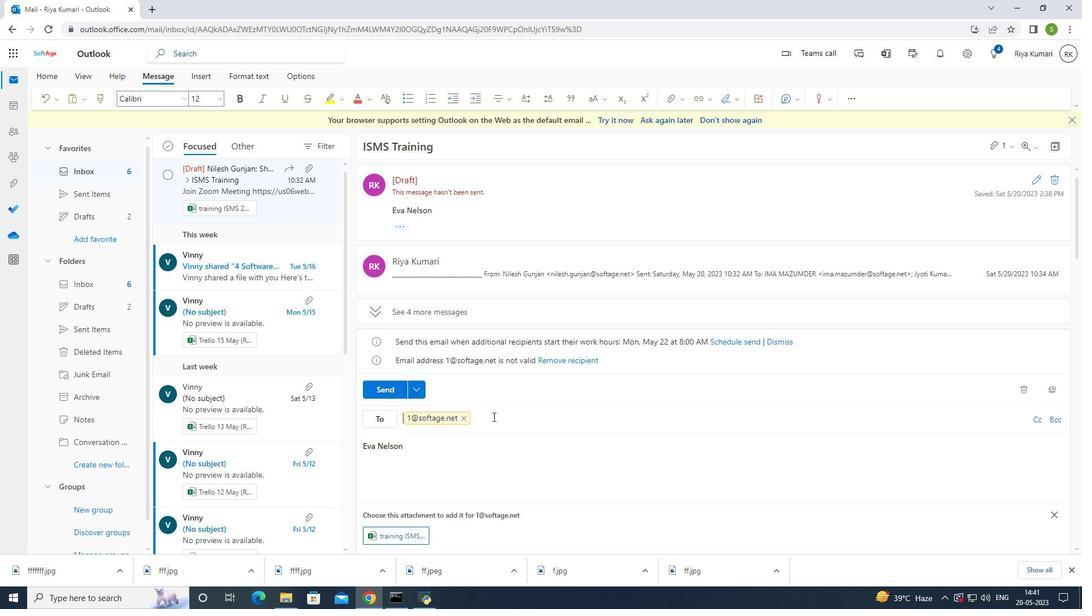 
Action: Mouse pressed left at (487, 417)
Screenshot: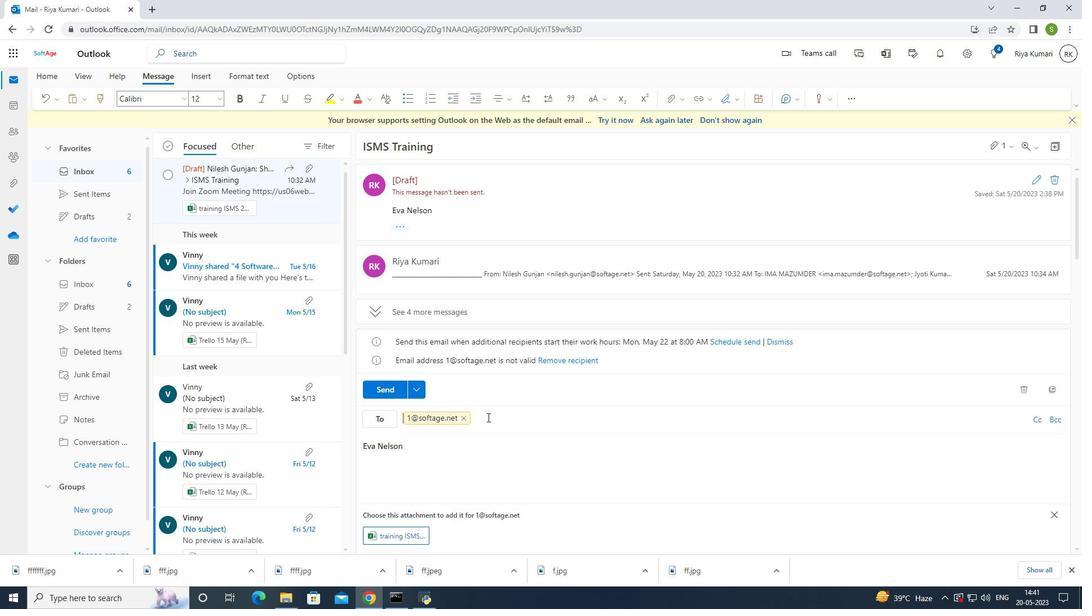 
Action: Mouse moved to (501, 389)
Screenshot: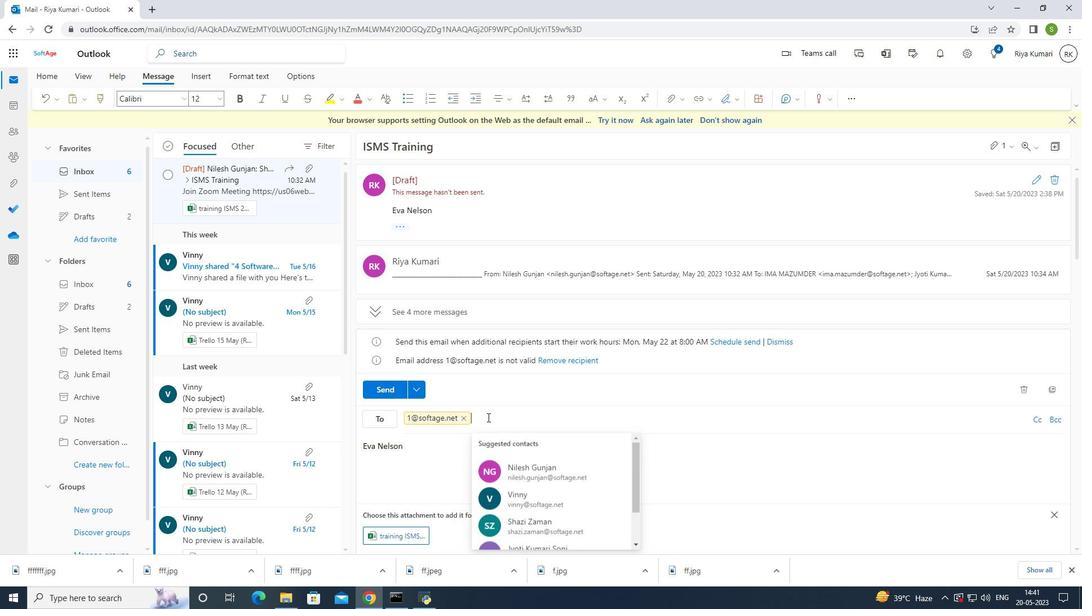 
Action: Key pressed <Key.space>
Screenshot: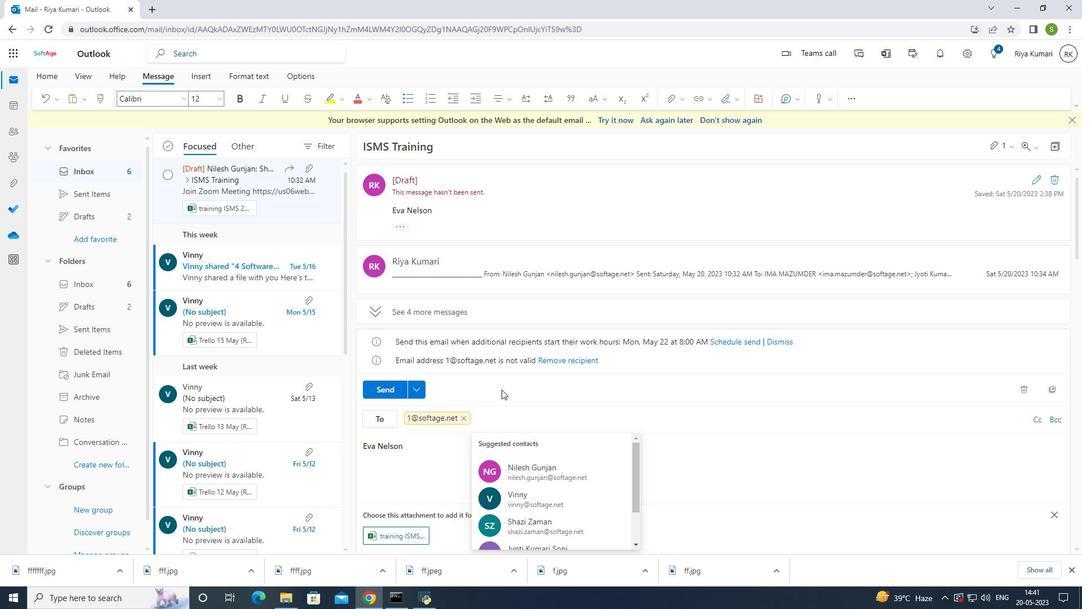 
Action: Mouse moved to (402, 466)
Screenshot: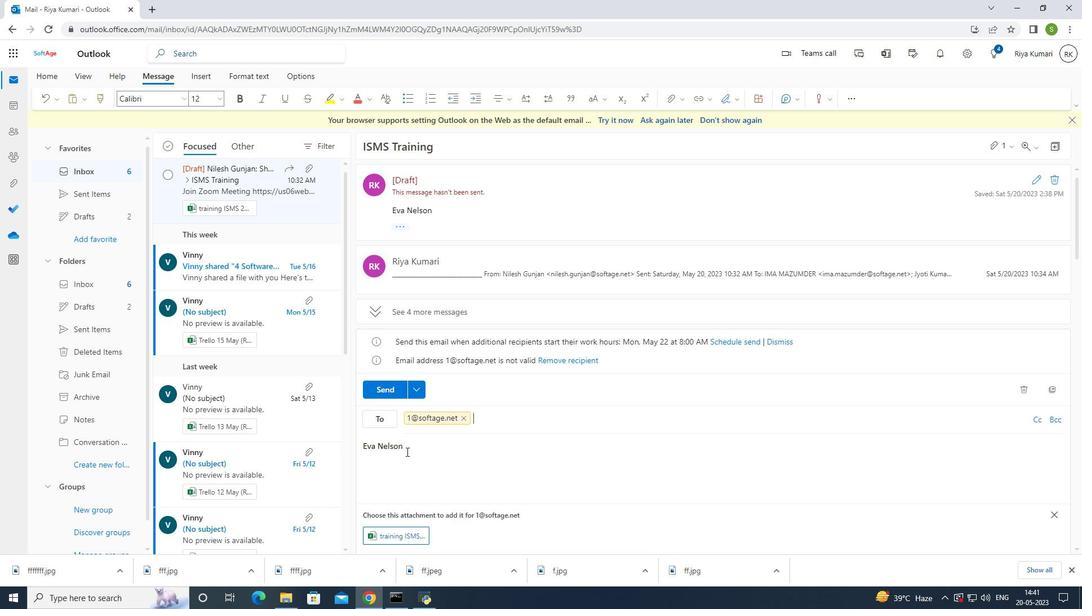 
Action: Mouse pressed left at (402, 466)
Screenshot: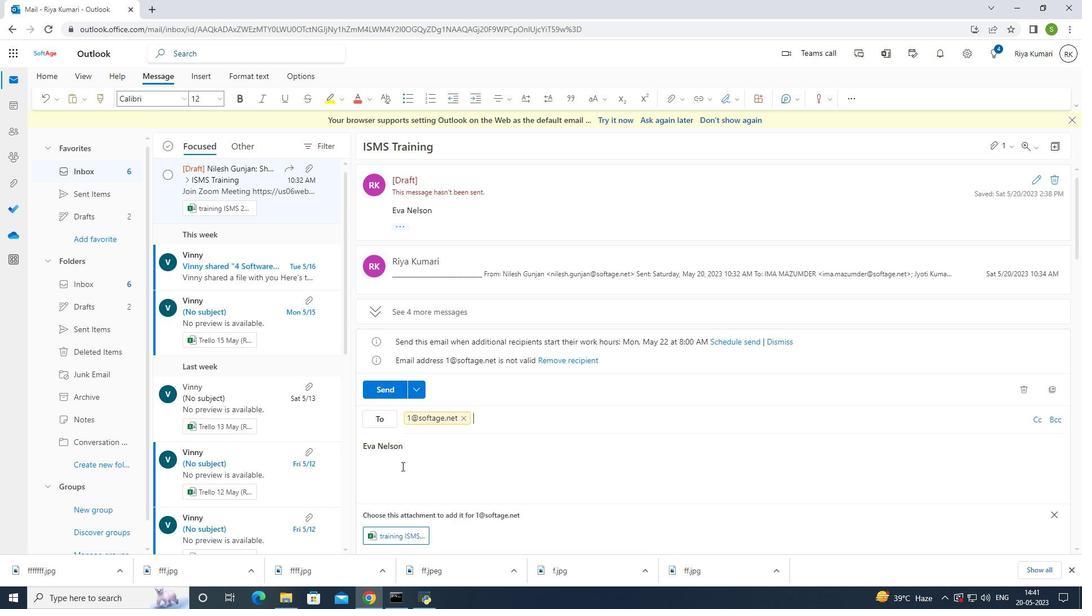 
Action: Mouse moved to (436, 448)
Screenshot: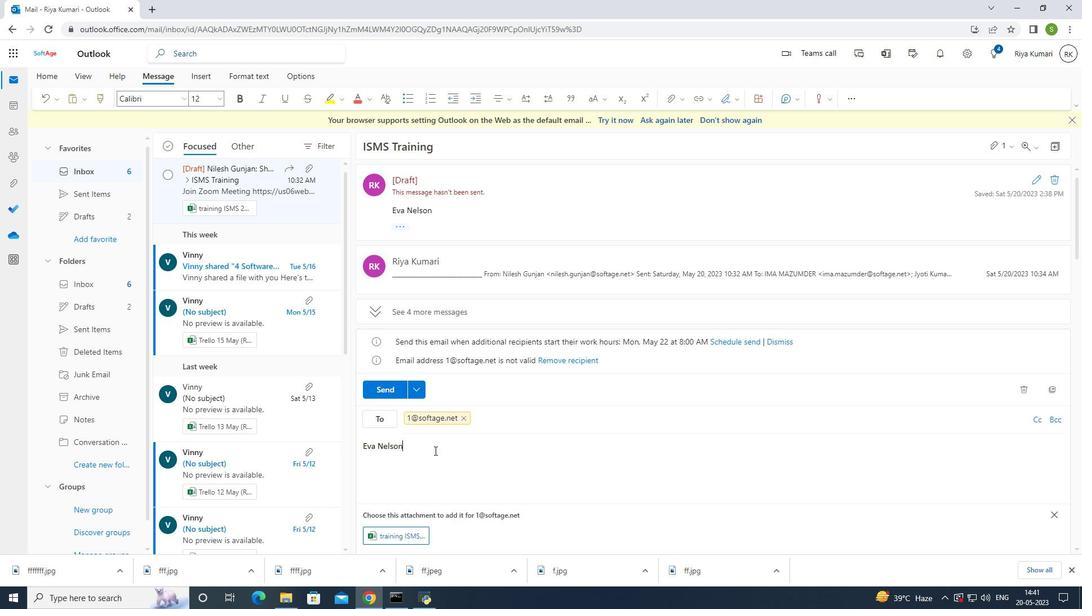 
Action: Key pressed <Key.backspace><Key.backspace><Key.backspace><Key.backspace><Key.backspace><Key.backspace><Key.backspace><Key.backspace><Key.backspace><Key.backspace>
Screenshot: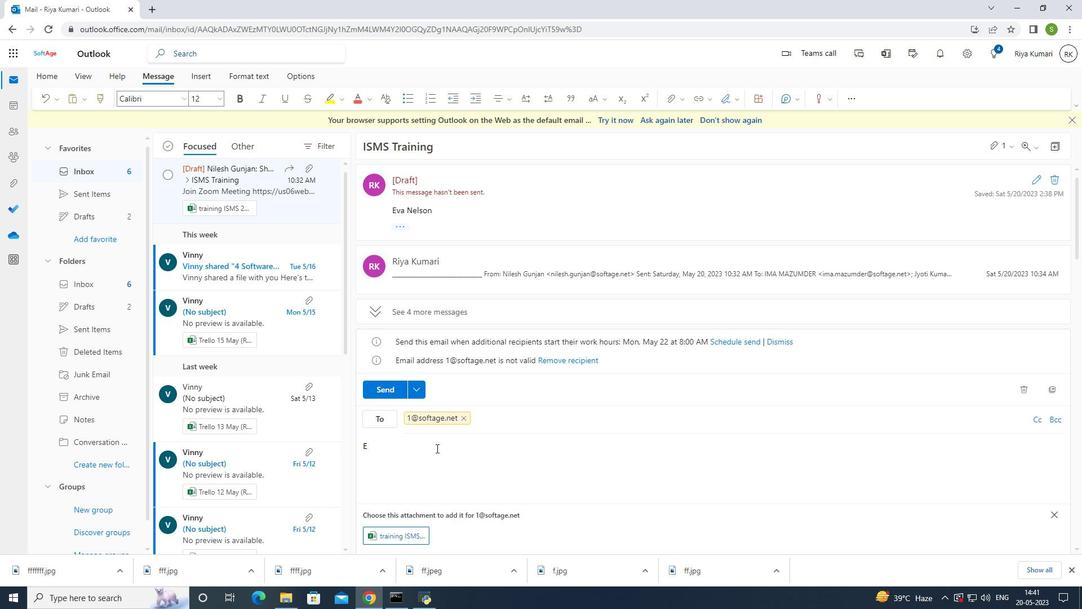 
Action: Mouse moved to (463, 460)
Screenshot: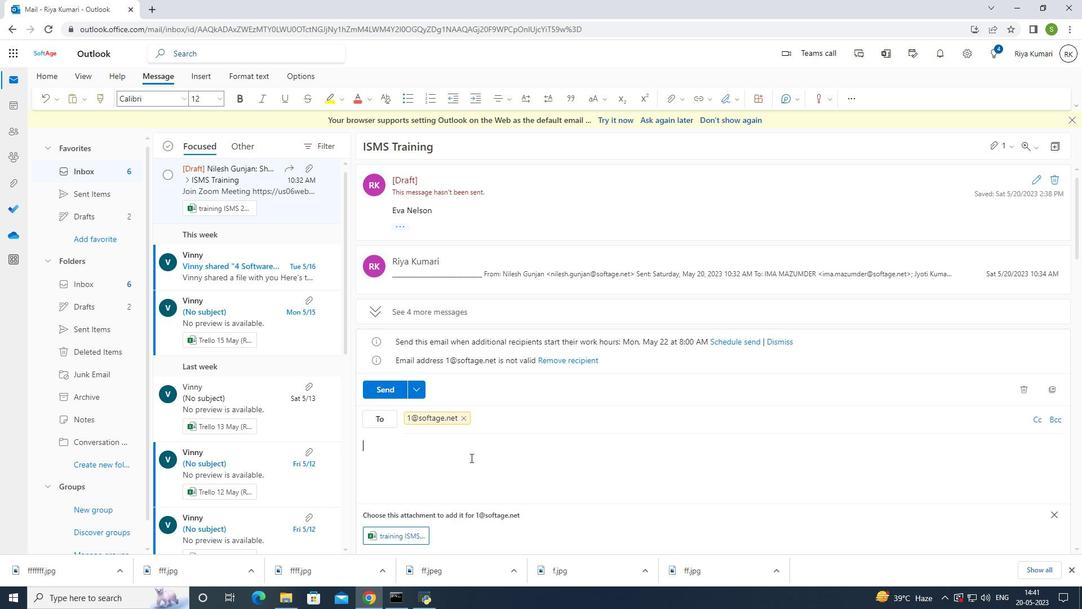 
Action: Key pressed <Key.shift>Can
Screenshot: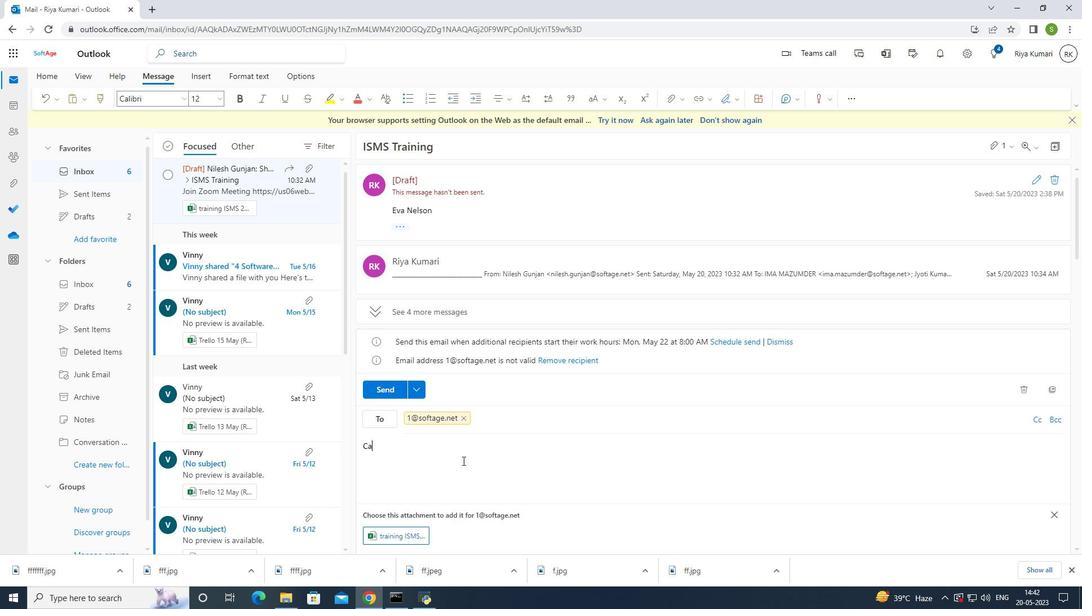 
Action: Mouse moved to (462, 460)
Screenshot: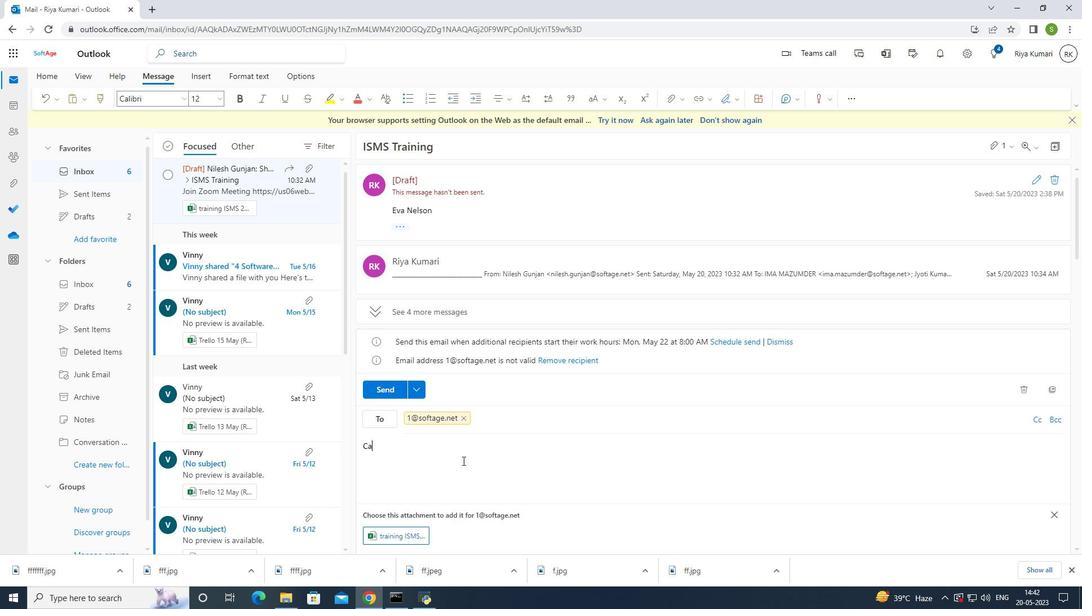 
Action: Key pressed <Key.space>you<Key.space>send<Key.space>me<Key.space>the<Key.space>lats<Key.backspace>est<Key.space>sales<Key.space>report
Screenshot: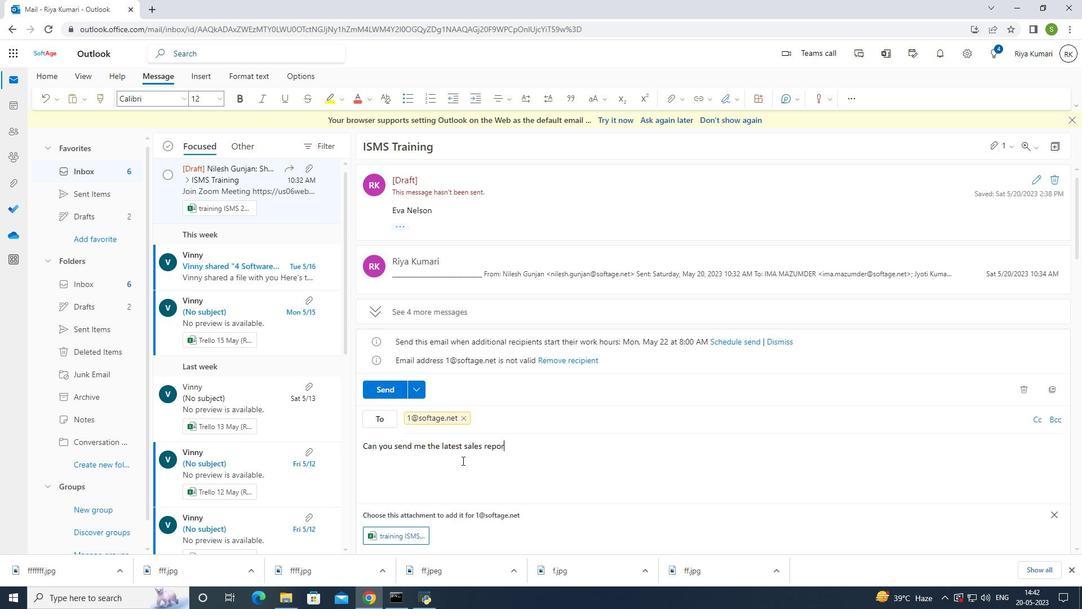 
Action: Mouse moved to (545, 434)
Screenshot: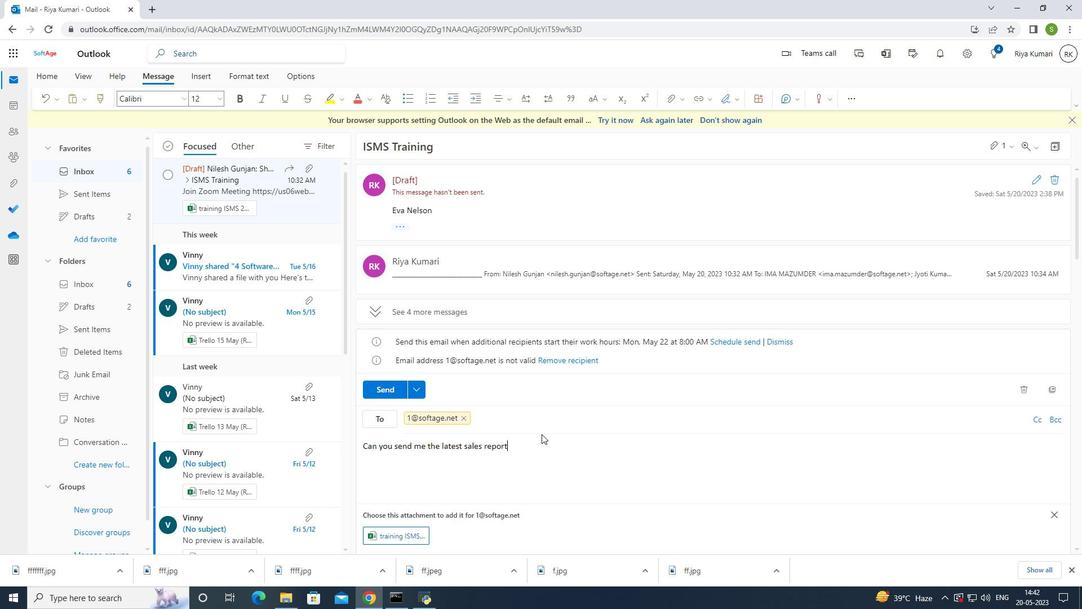 
Action: Key pressed .
Screenshot: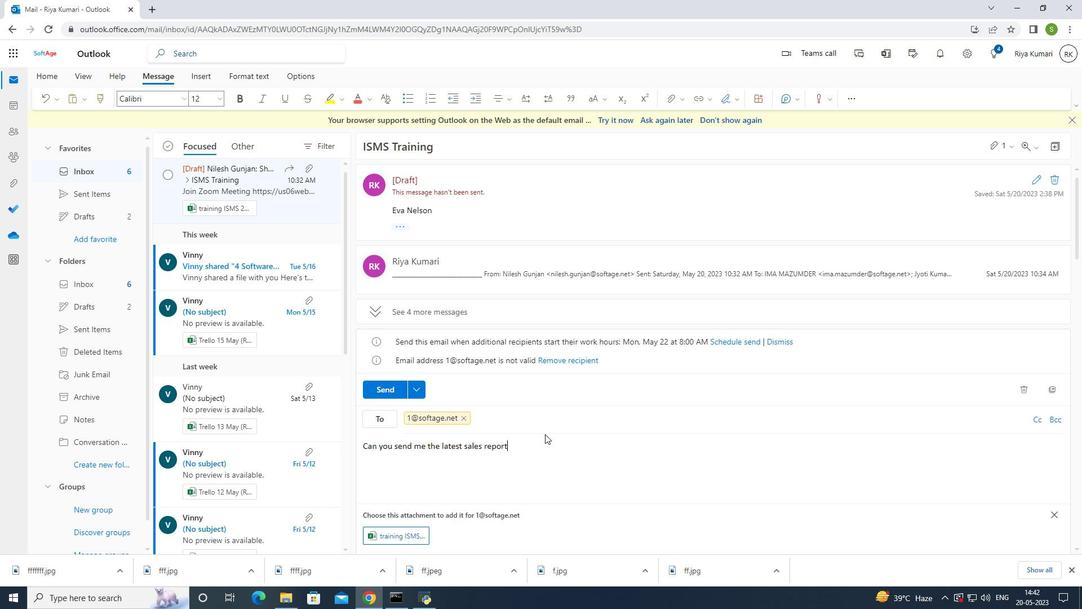 
Action: Mouse scrolled (545, 433) with delta (0, 0)
Screenshot: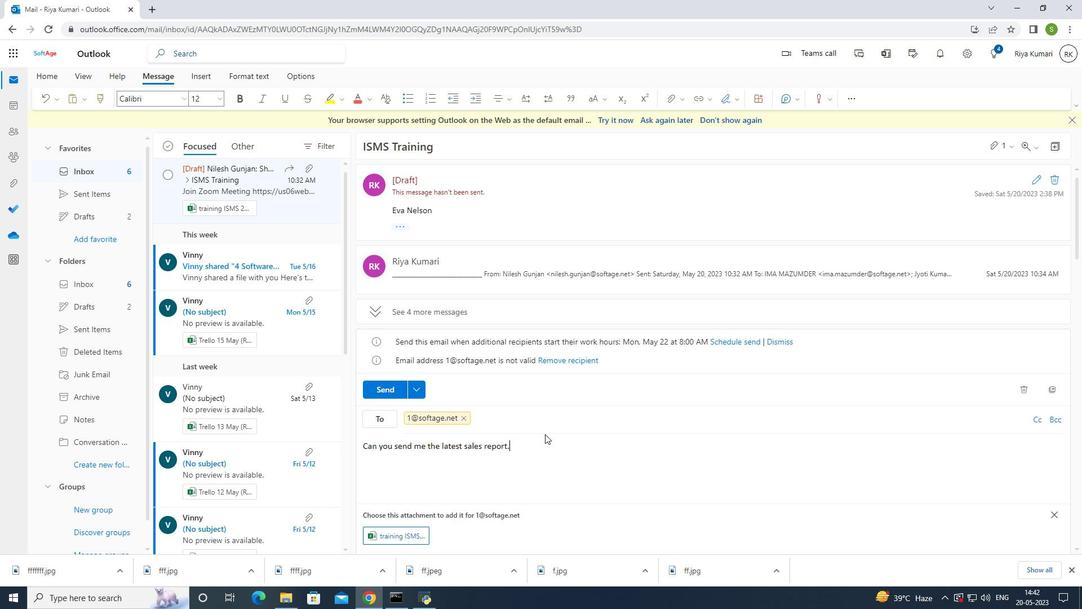 
Action: Mouse scrolled (545, 433) with delta (0, 0)
Screenshot: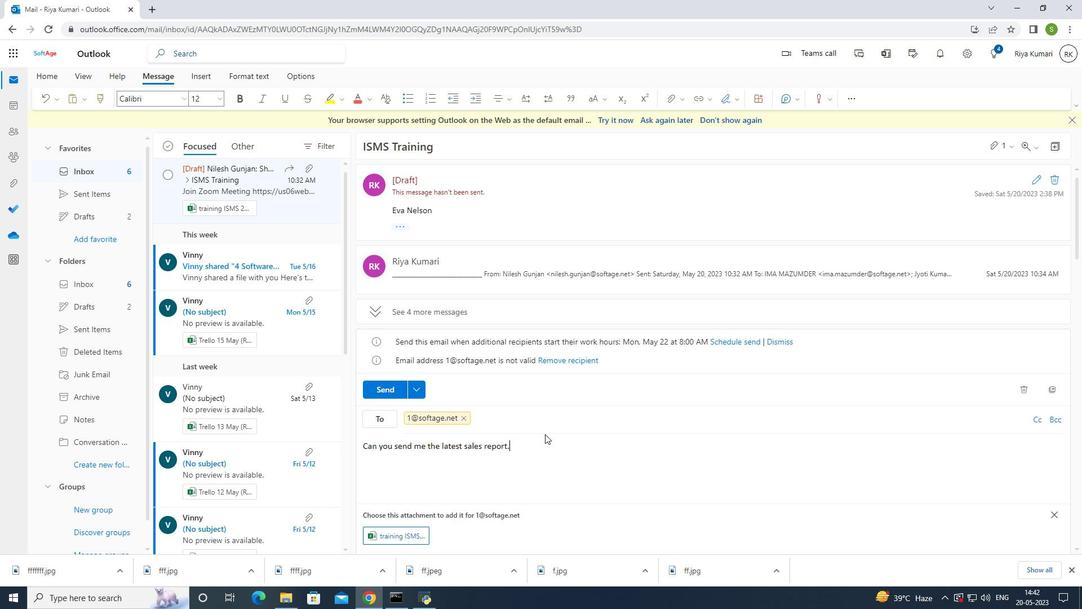 
Action: Mouse scrolled (545, 433) with delta (0, 0)
Screenshot: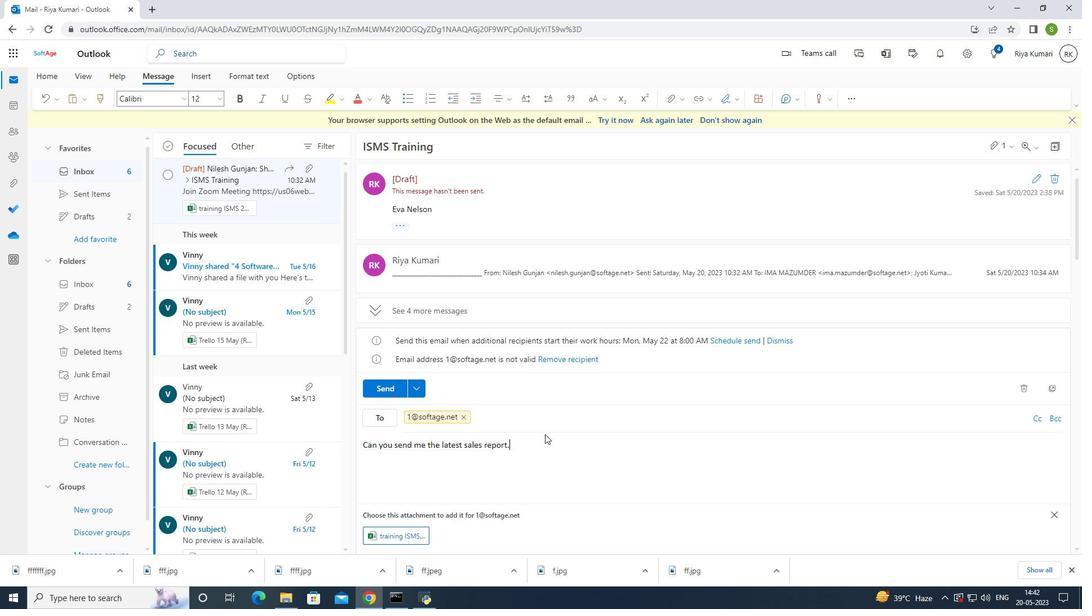
Action: Mouse scrolled (545, 434) with delta (0, 0)
Screenshot: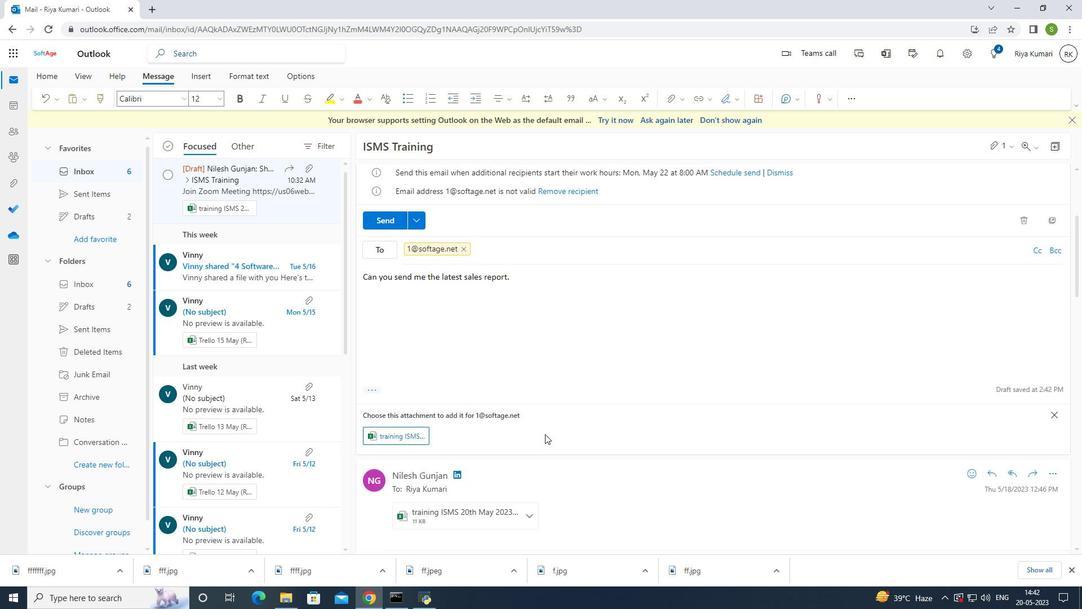 
Action: Mouse moved to (392, 271)
Screenshot: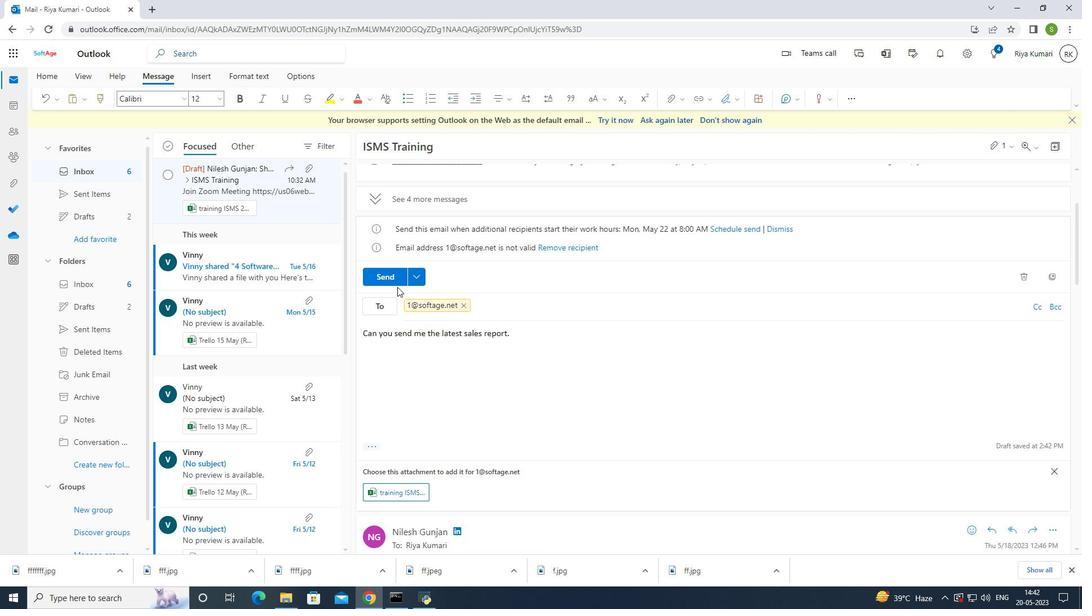 
Action: Mouse pressed left at (392, 271)
Screenshot: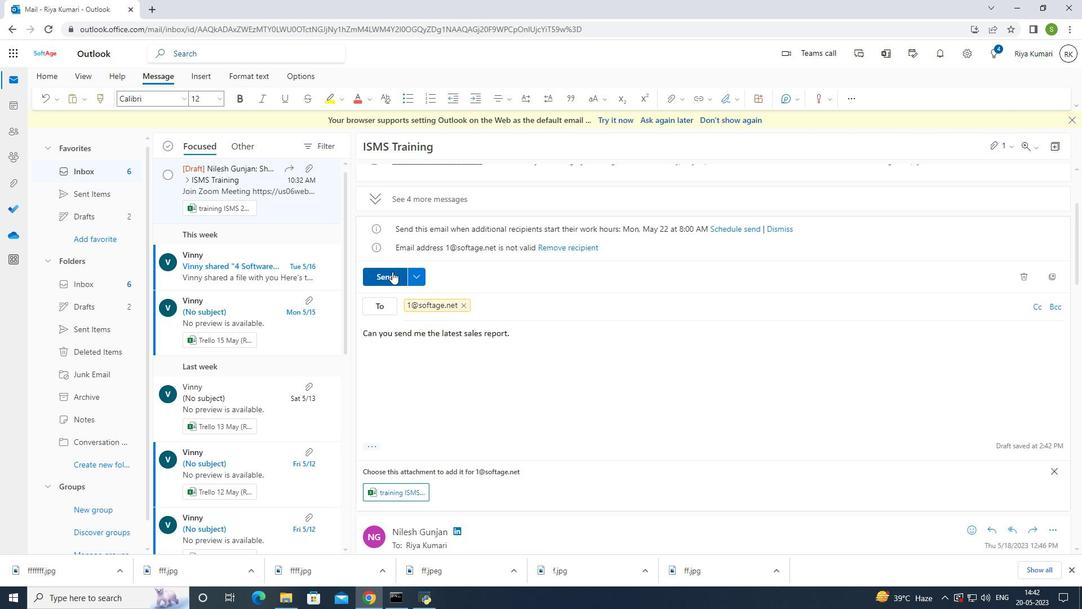 
Action: Mouse moved to (497, 307)
Screenshot: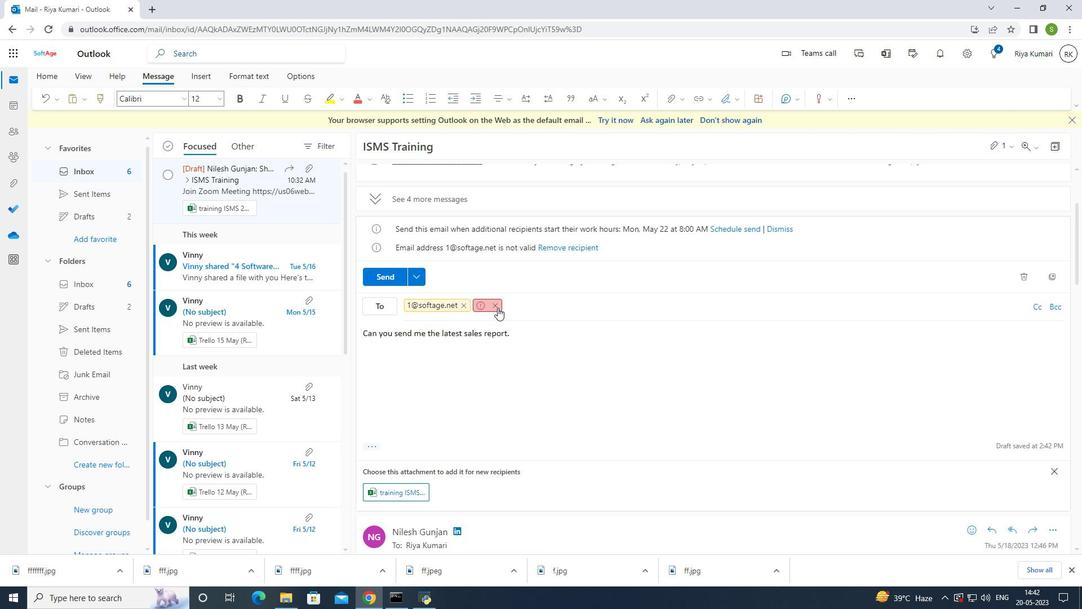 
Action: Mouse pressed left at (497, 307)
Screenshot: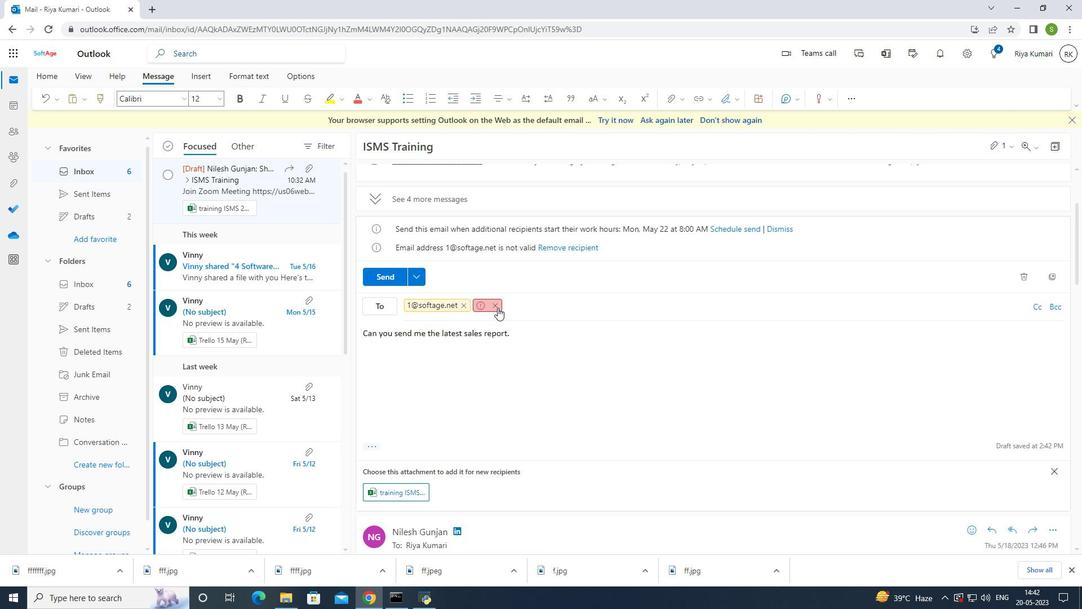 
Action: Mouse moved to (380, 270)
Screenshot: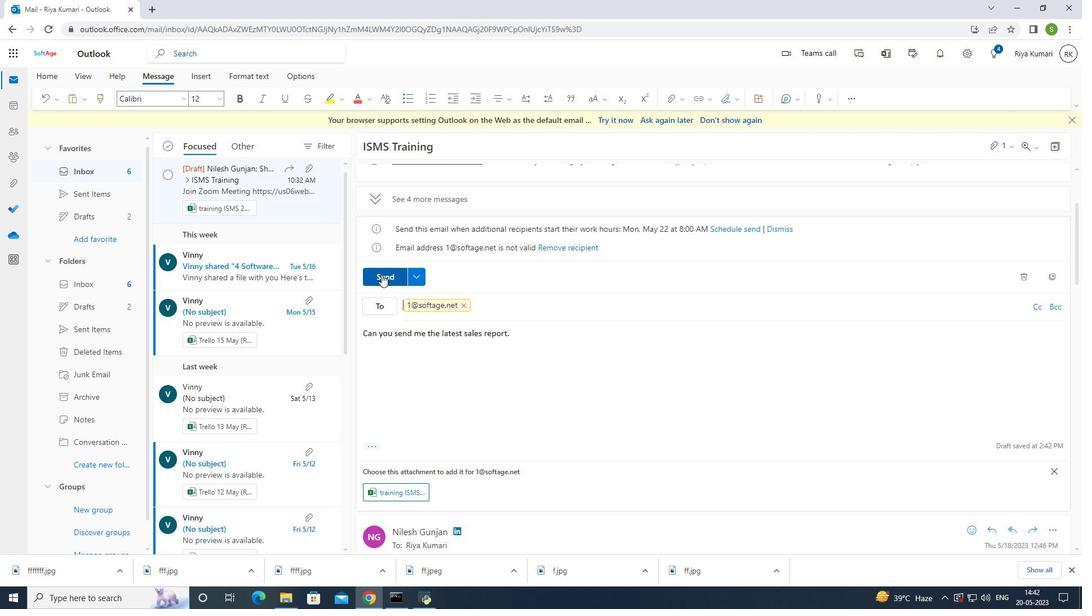 
Action: Mouse pressed left at (380, 270)
Screenshot: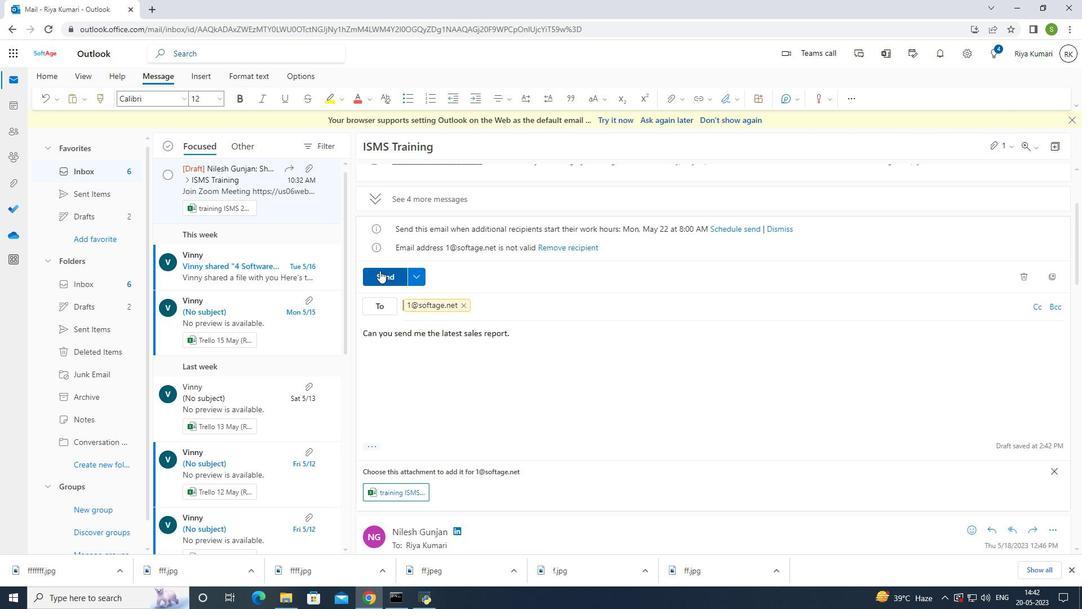 
Action: Mouse moved to (519, 324)
Screenshot: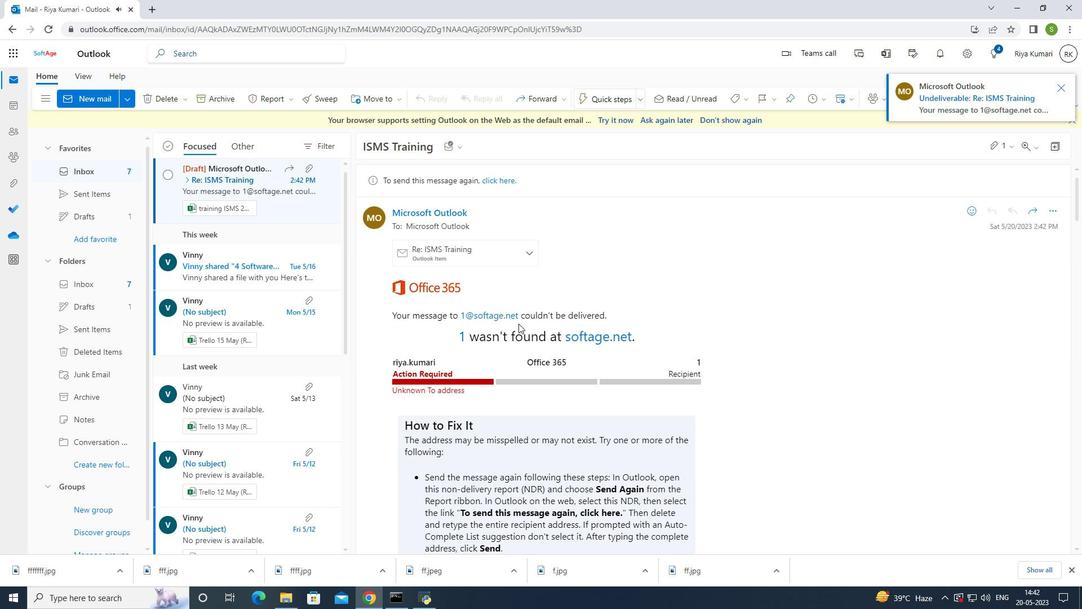 
Action: Mouse scrolled (519, 324) with delta (0, 0)
Screenshot: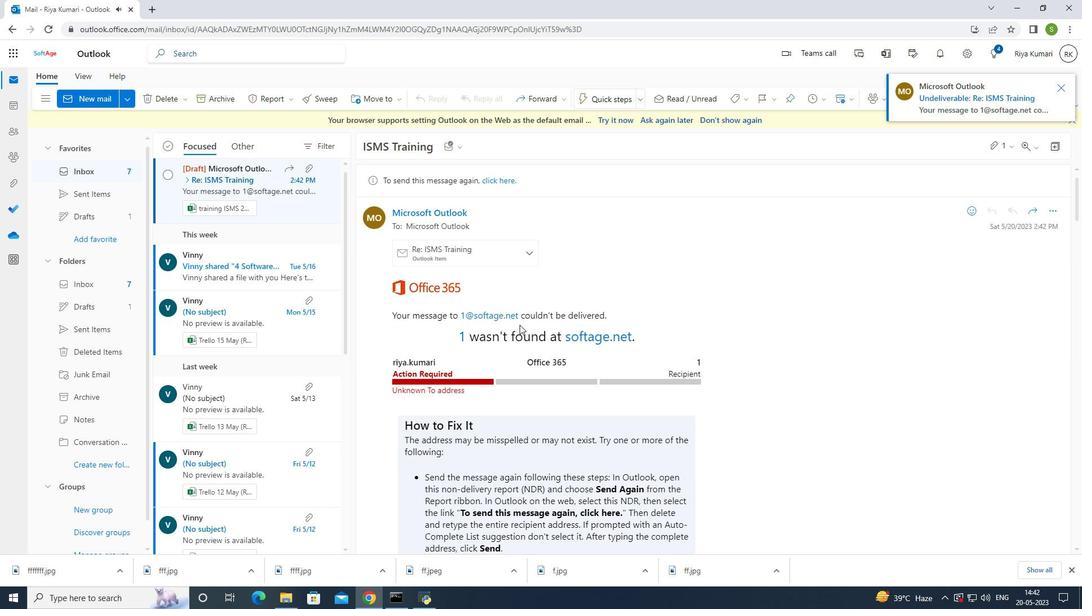 
Action: Mouse scrolled (519, 324) with delta (0, 0)
Screenshot: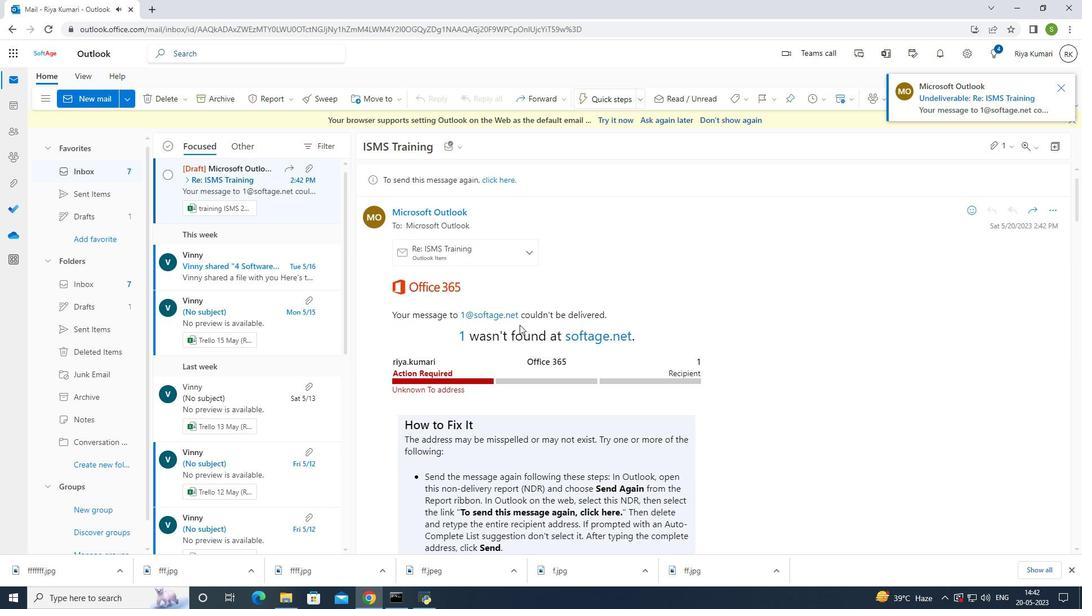 
Action: Mouse scrolled (519, 324) with delta (0, 0)
Screenshot: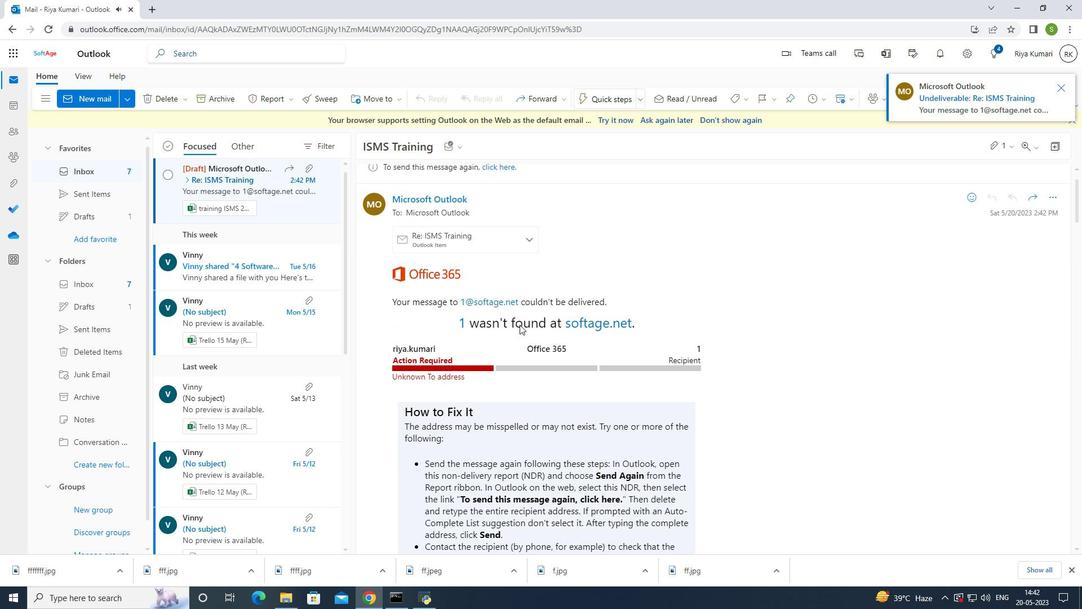 
Action: Mouse scrolled (519, 324) with delta (0, 0)
Screenshot: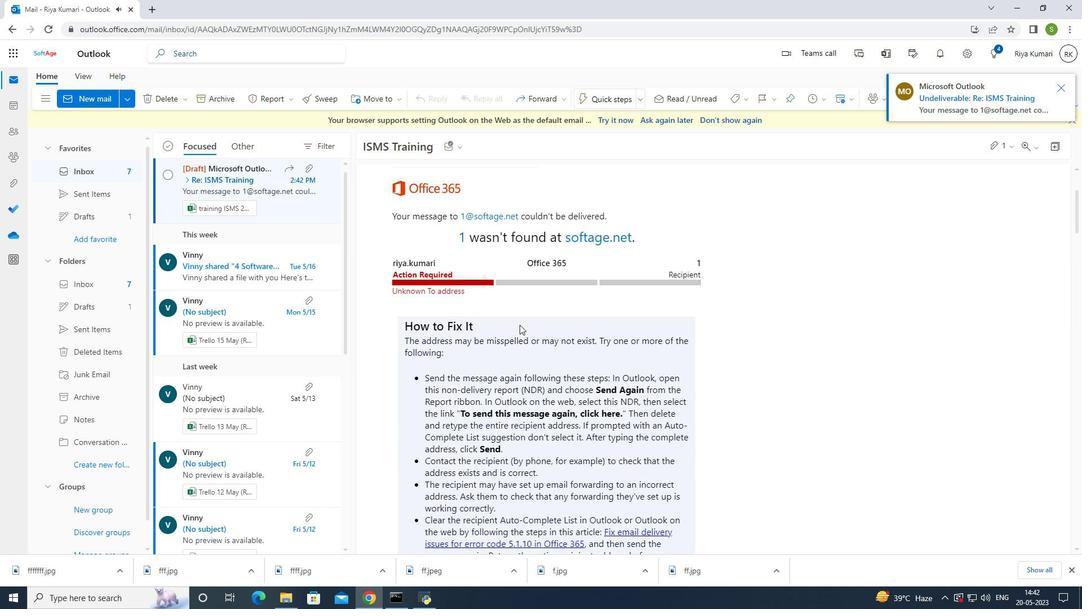 
Action: Mouse scrolled (519, 324) with delta (0, 0)
Screenshot: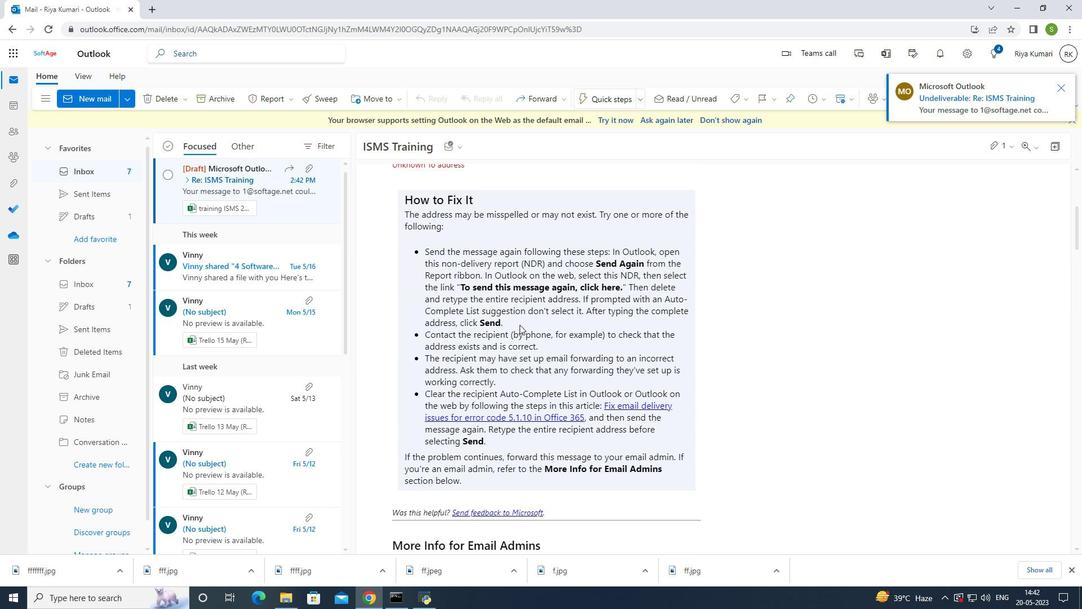 
Action: Mouse scrolled (519, 324) with delta (0, 0)
Screenshot: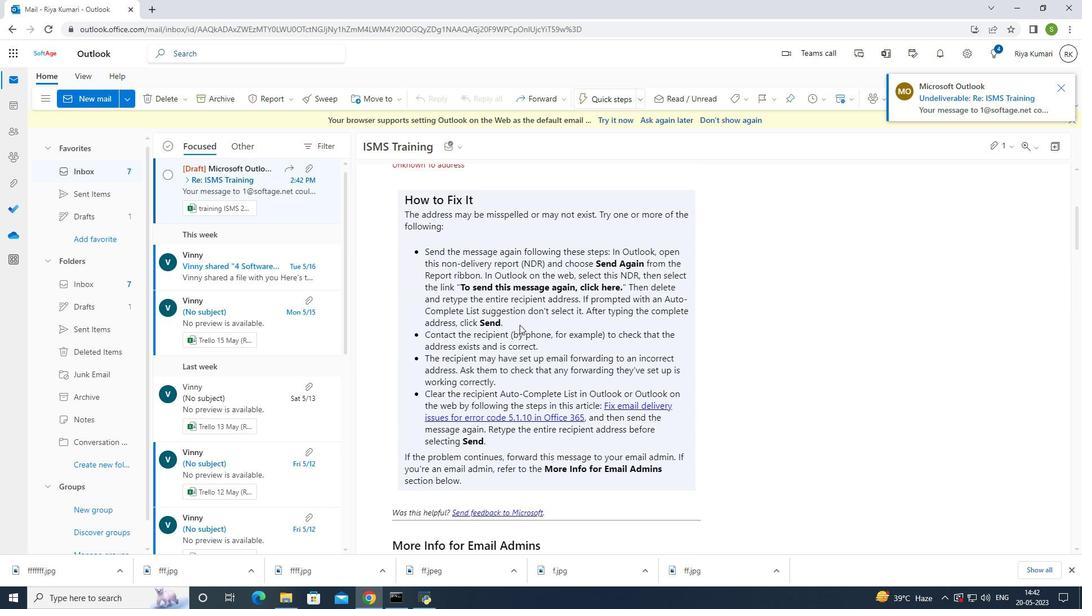 
Action: Mouse scrolled (519, 324) with delta (0, 0)
Screenshot: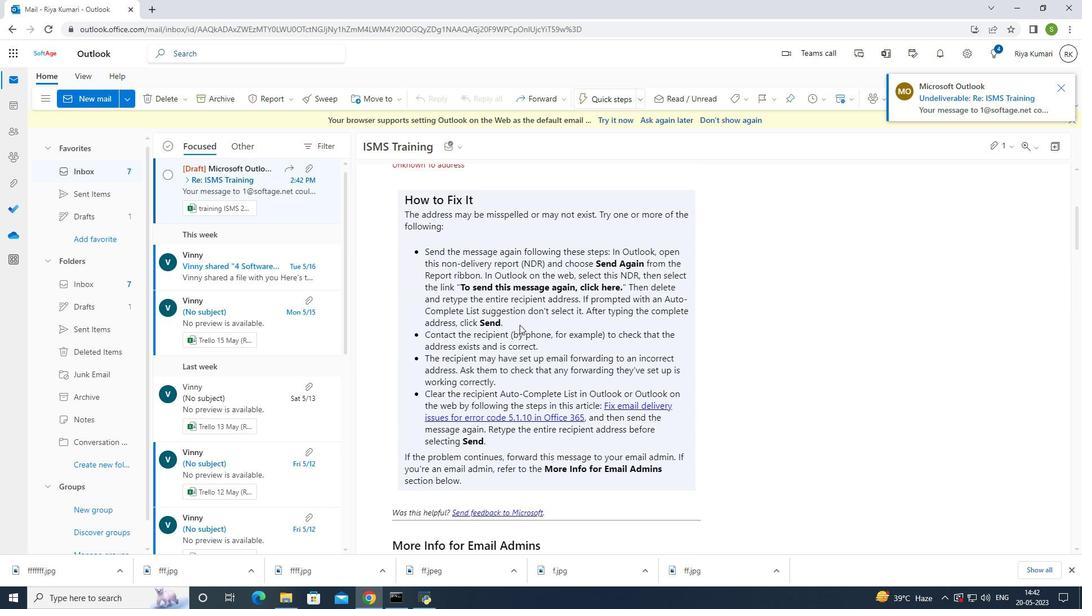 
Action: Mouse scrolled (519, 325) with delta (0, 0)
Screenshot: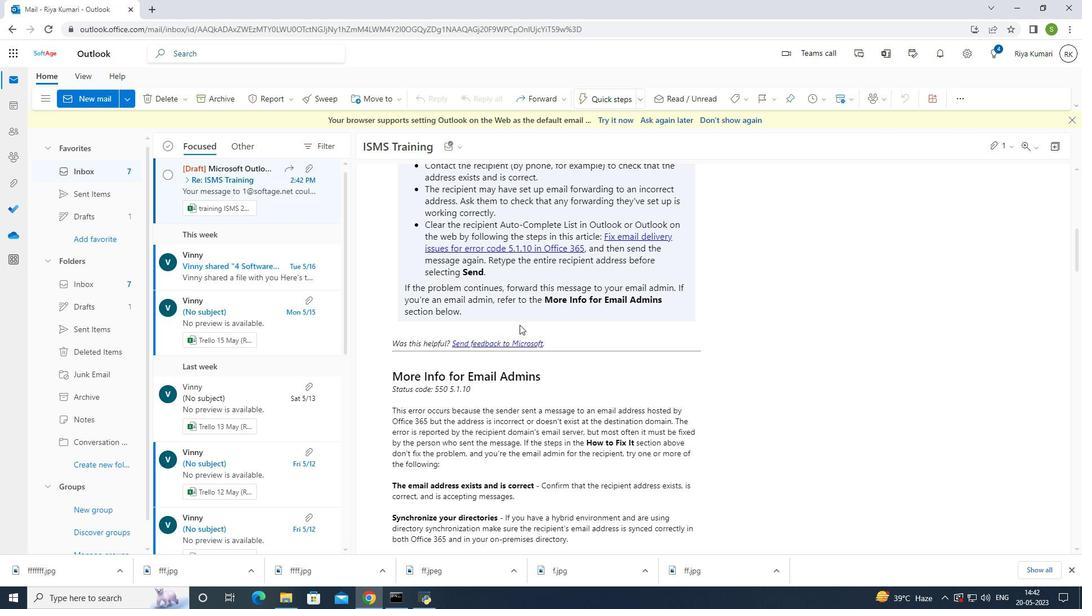 
Action: Mouse scrolled (519, 325) with delta (0, 0)
Screenshot: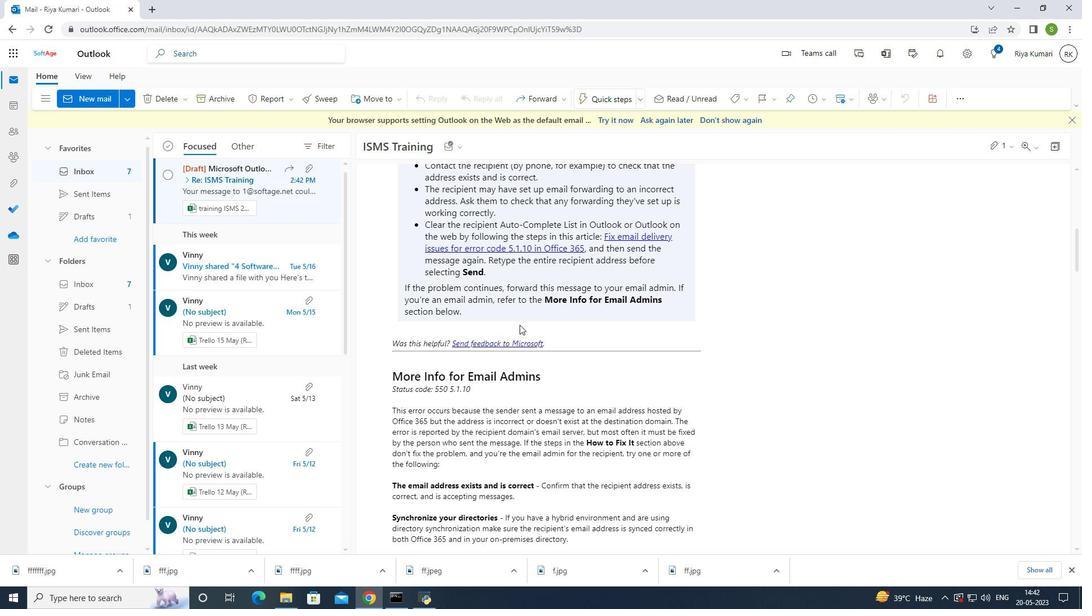 
Action: Mouse scrolled (519, 325) with delta (0, 0)
Screenshot: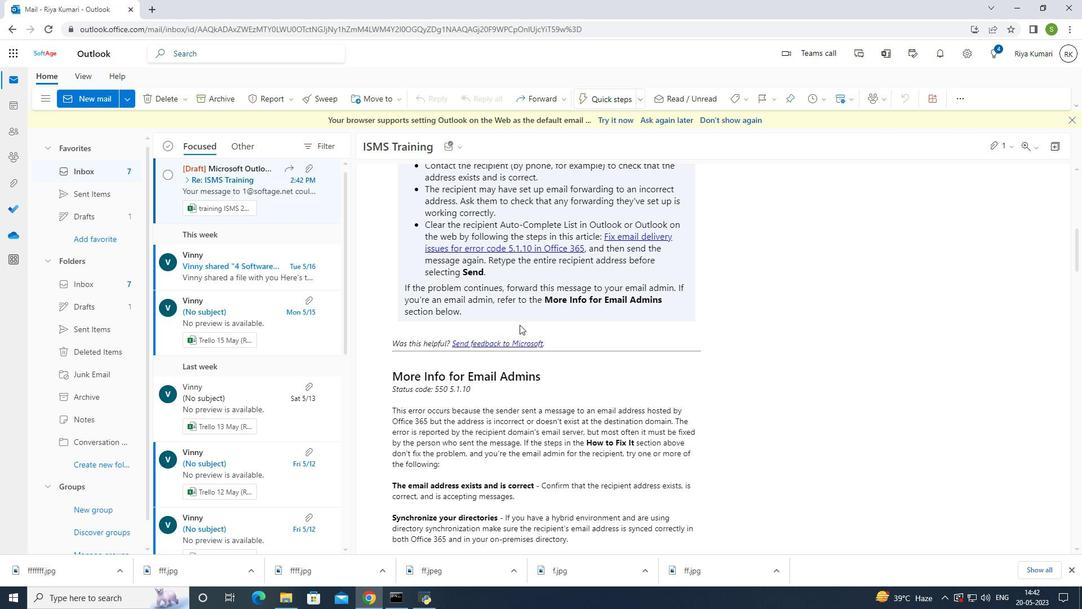 
Action: Mouse scrolled (519, 325) with delta (0, 0)
Screenshot: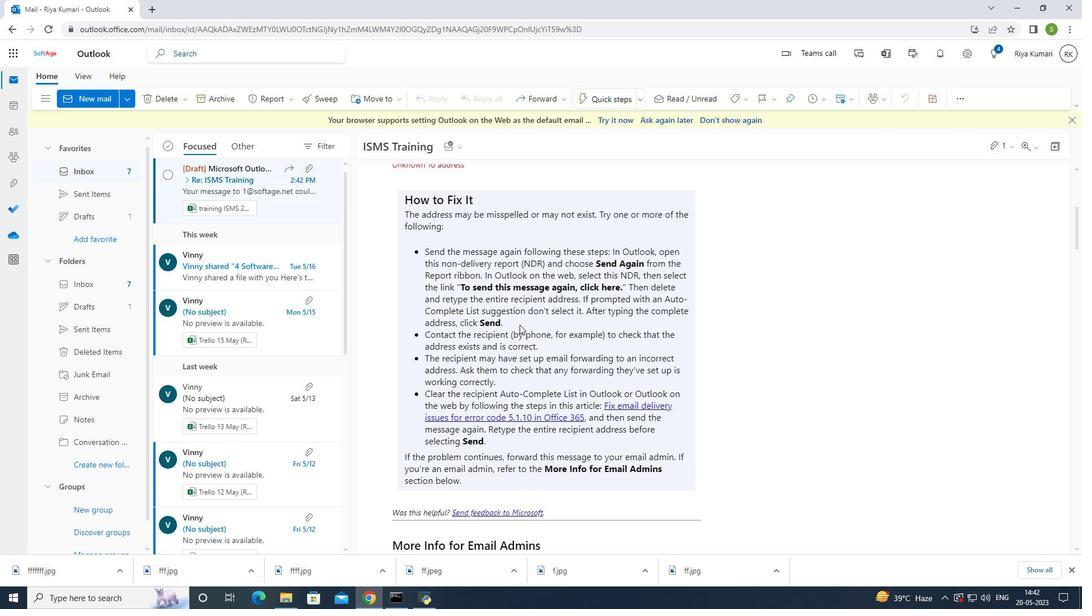 
Action: Mouse scrolled (519, 325) with delta (0, 0)
Screenshot: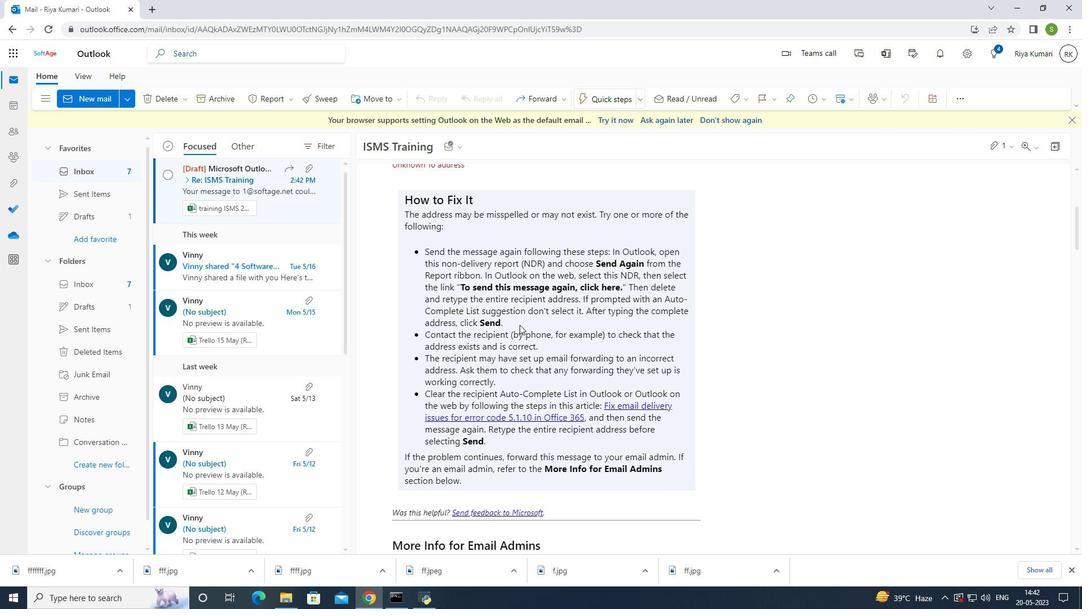 
Action: Mouse scrolled (519, 325) with delta (0, 0)
Screenshot: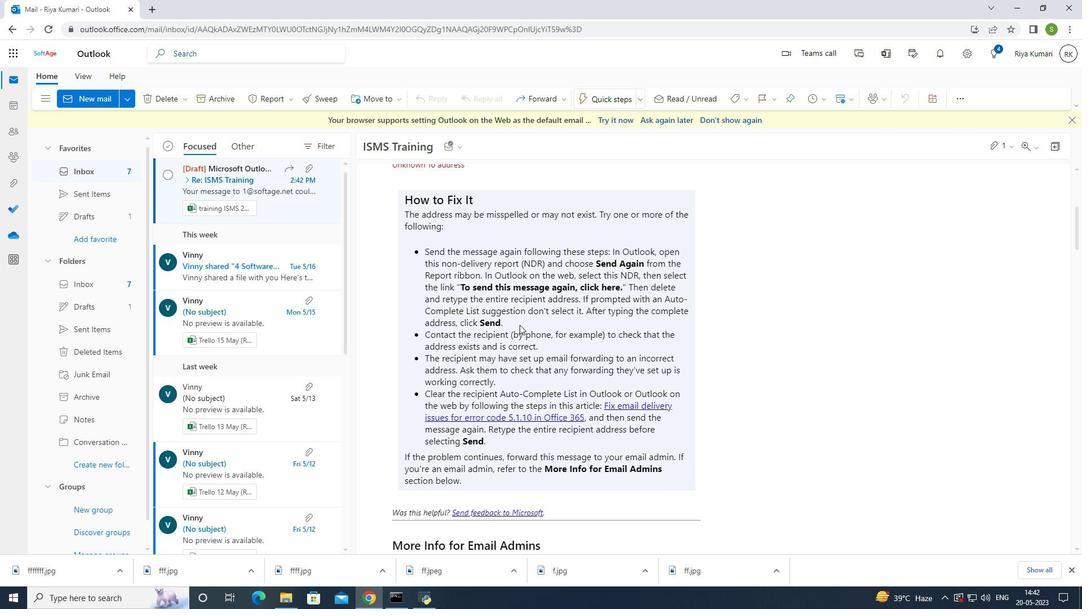 
Action: Mouse scrolled (519, 325) with delta (0, 0)
Screenshot: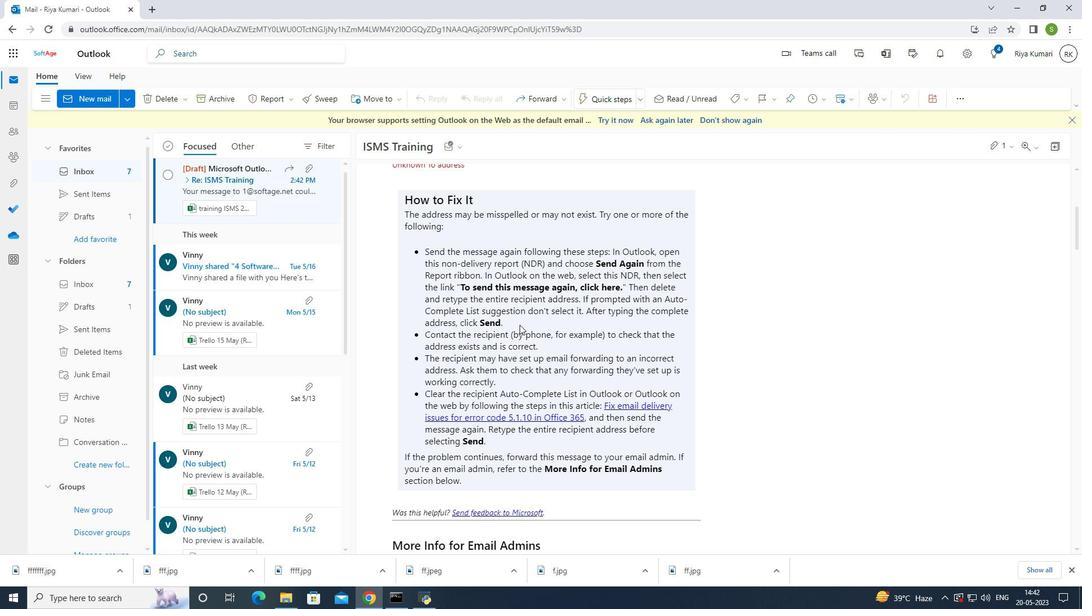 
Action: Mouse scrolled (519, 325) with delta (0, 0)
Screenshot: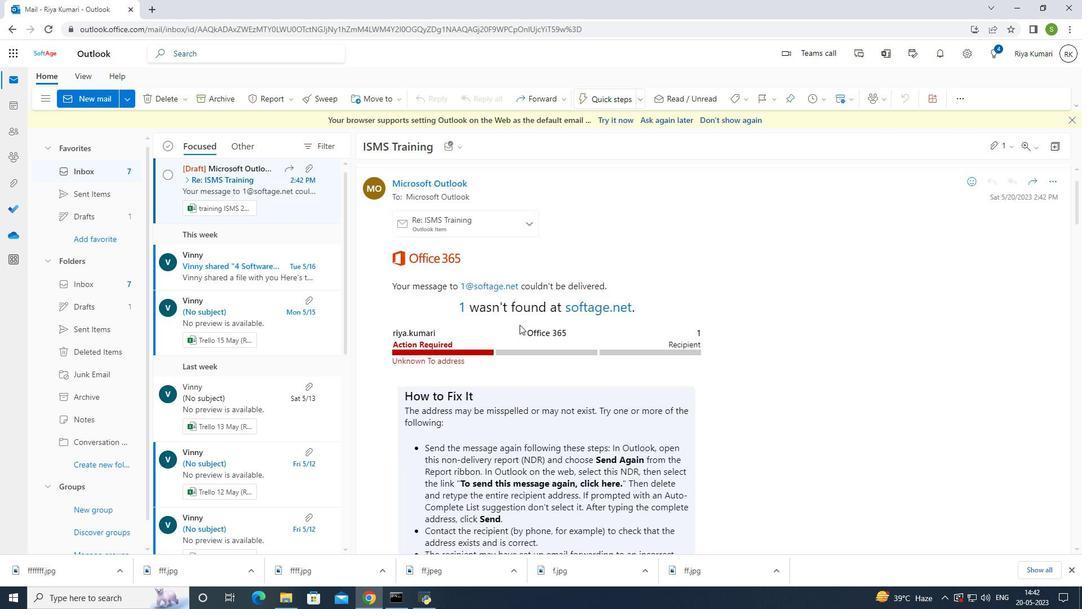 
